 Task: Create a due date automation trigger when advanced on, on the wednesday after a card is due add dates starting in in more than 1 days at 11:00 AM.
Action: Mouse moved to (1351, 132)
Screenshot: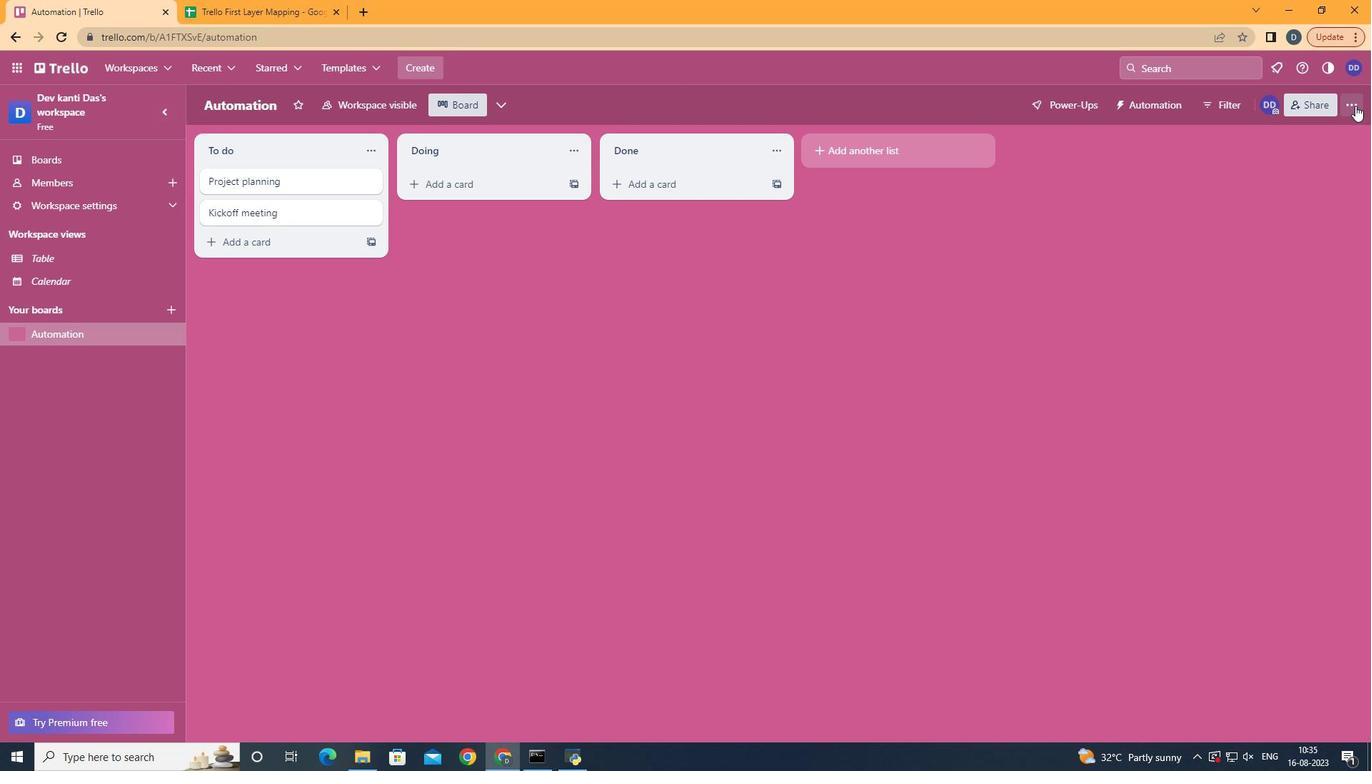 
Action: Mouse pressed left at (1351, 132)
Screenshot: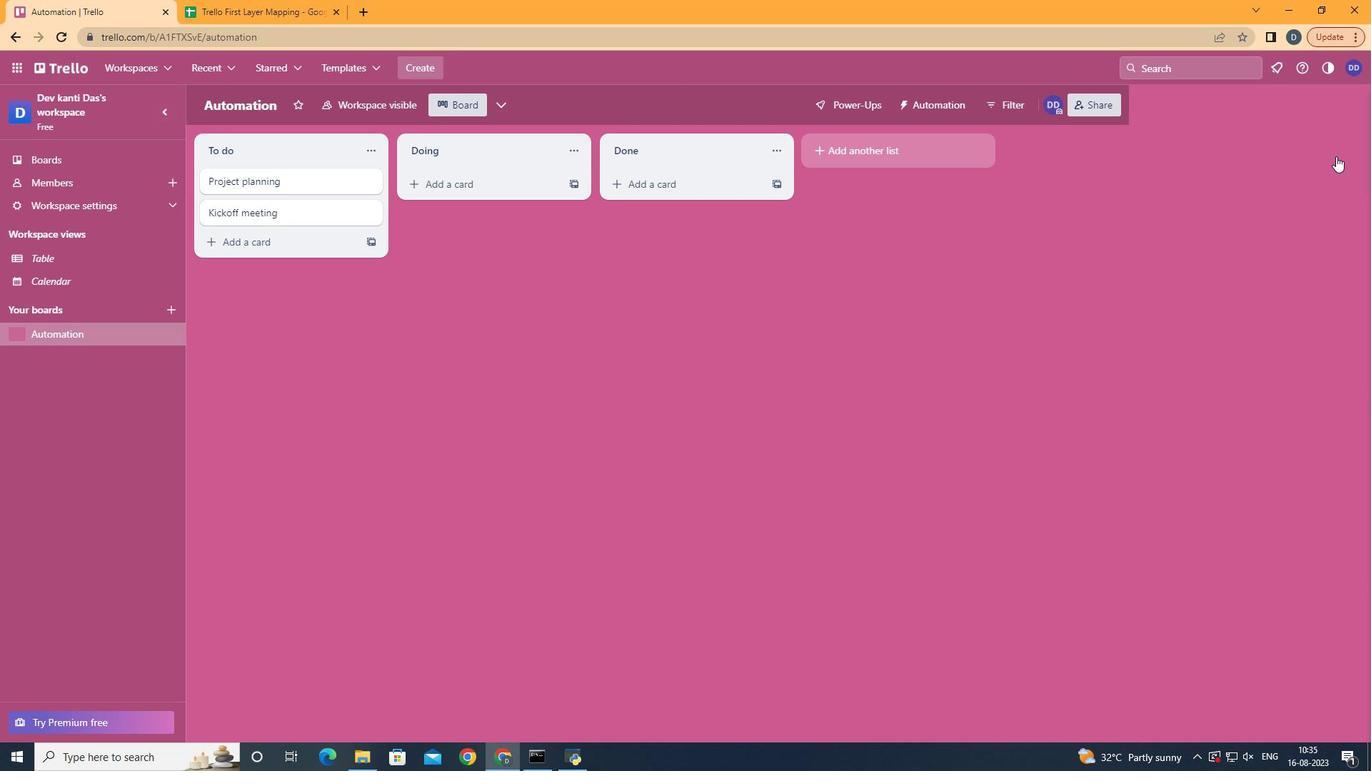 
Action: Mouse moved to (1257, 316)
Screenshot: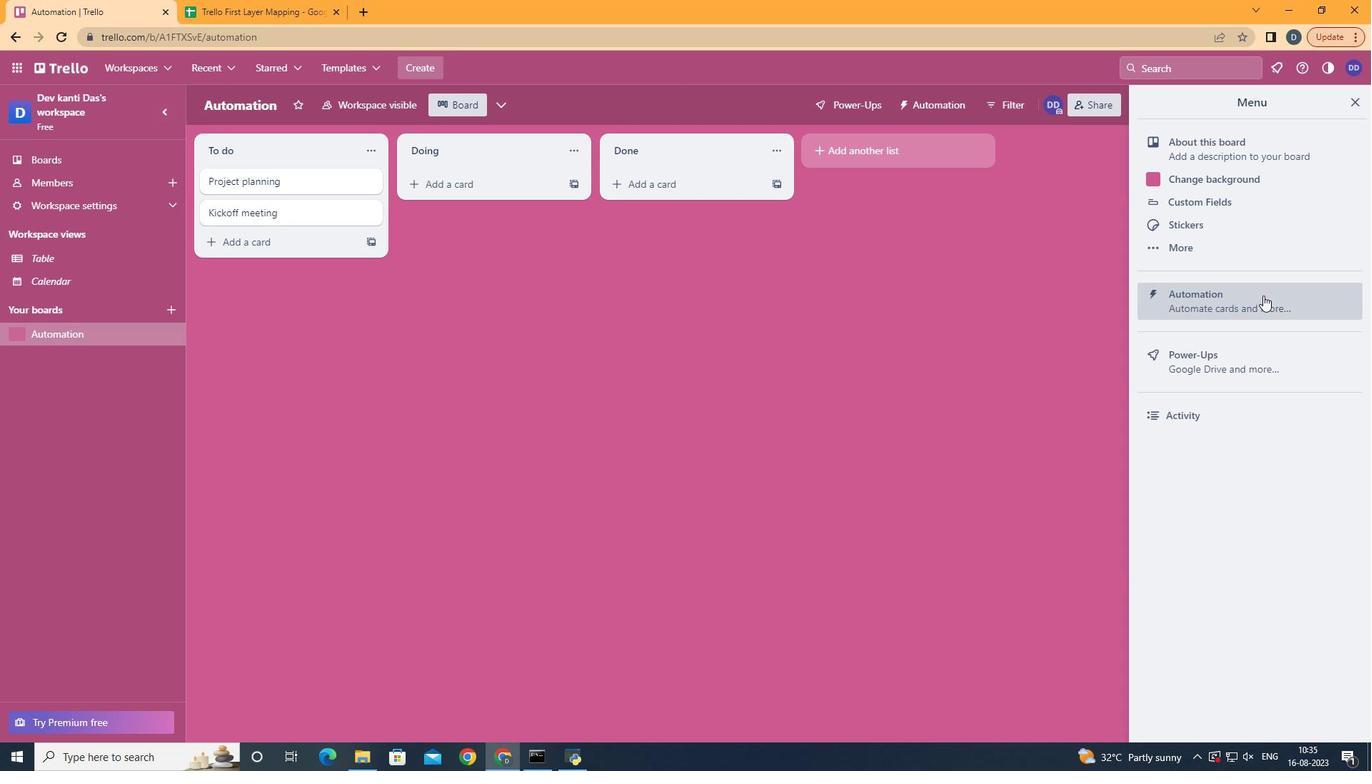 
Action: Mouse pressed left at (1257, 316)
Screenshot: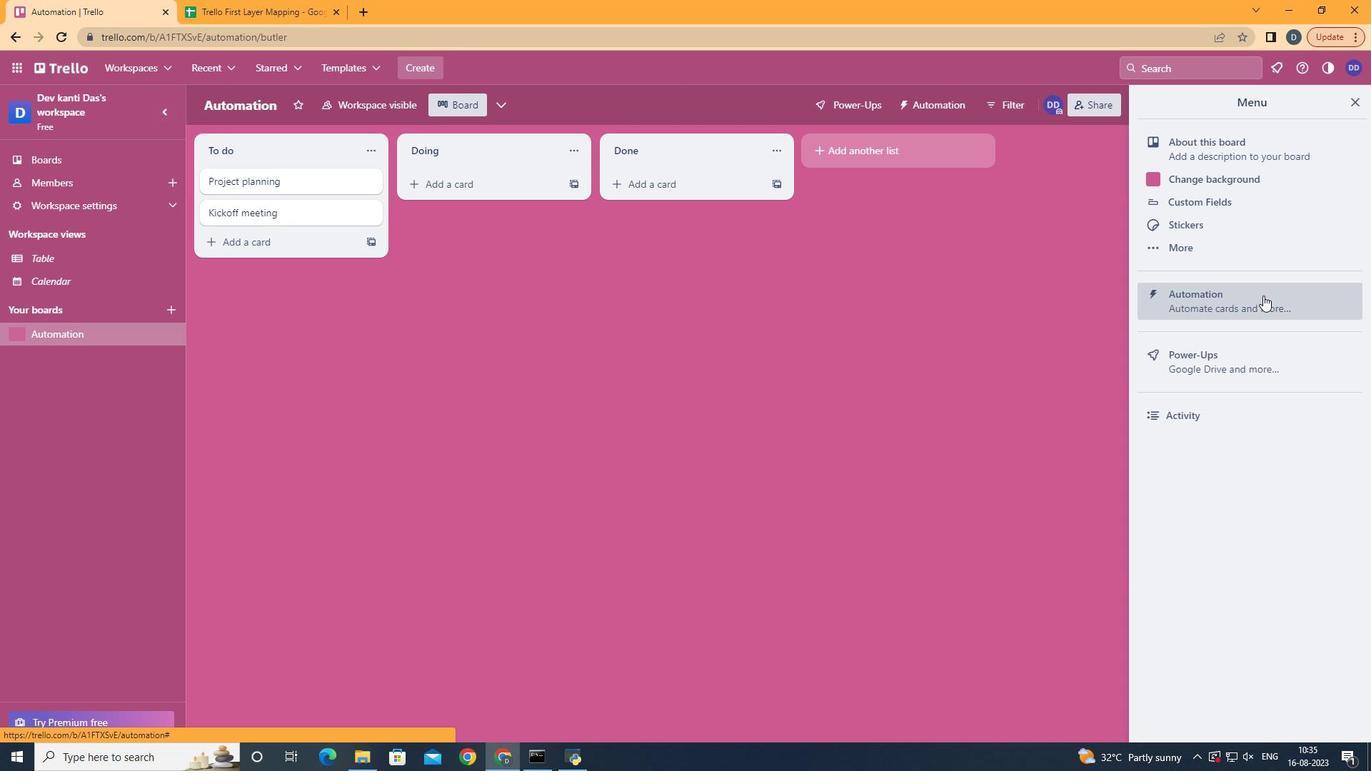 
Action: Mouse moved to (282, 305)
Screenshot: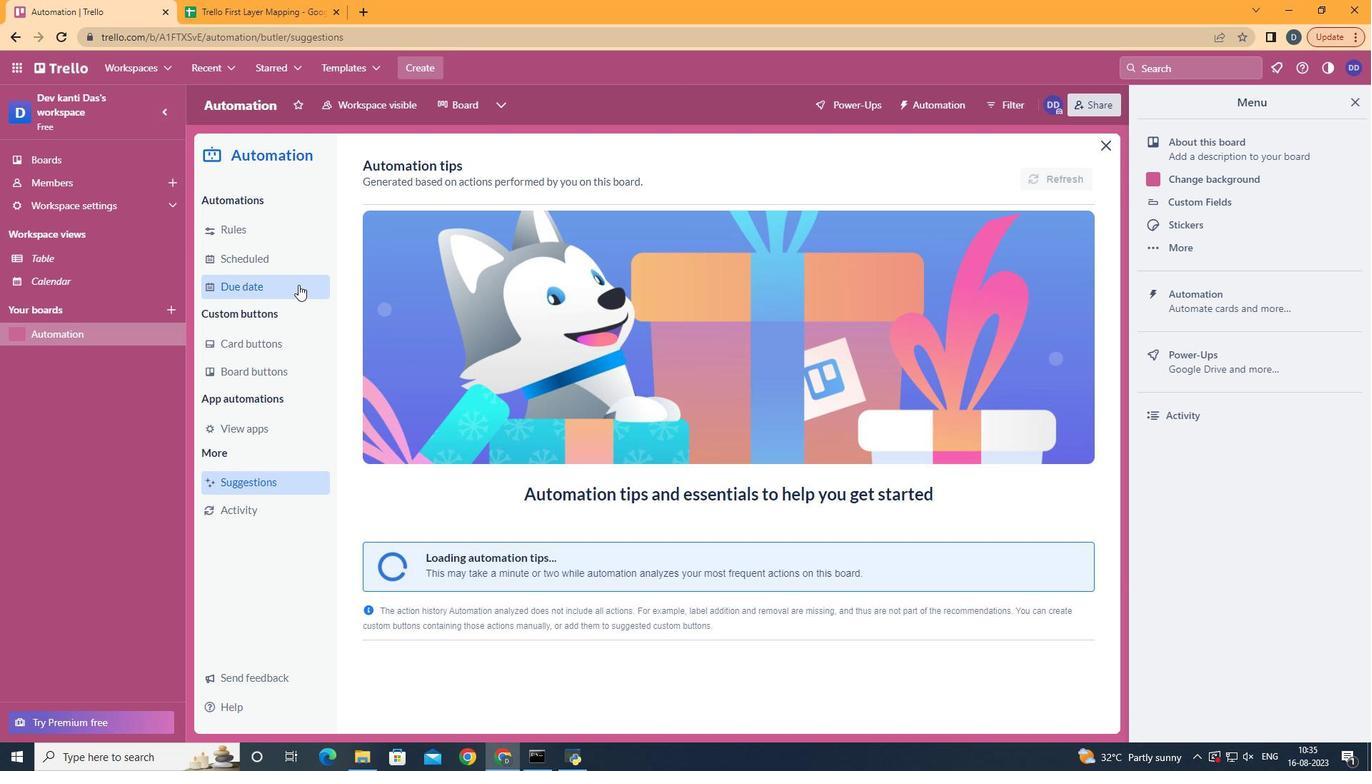 
Action: Mouse pressed left at (282, 305)
Screenshot: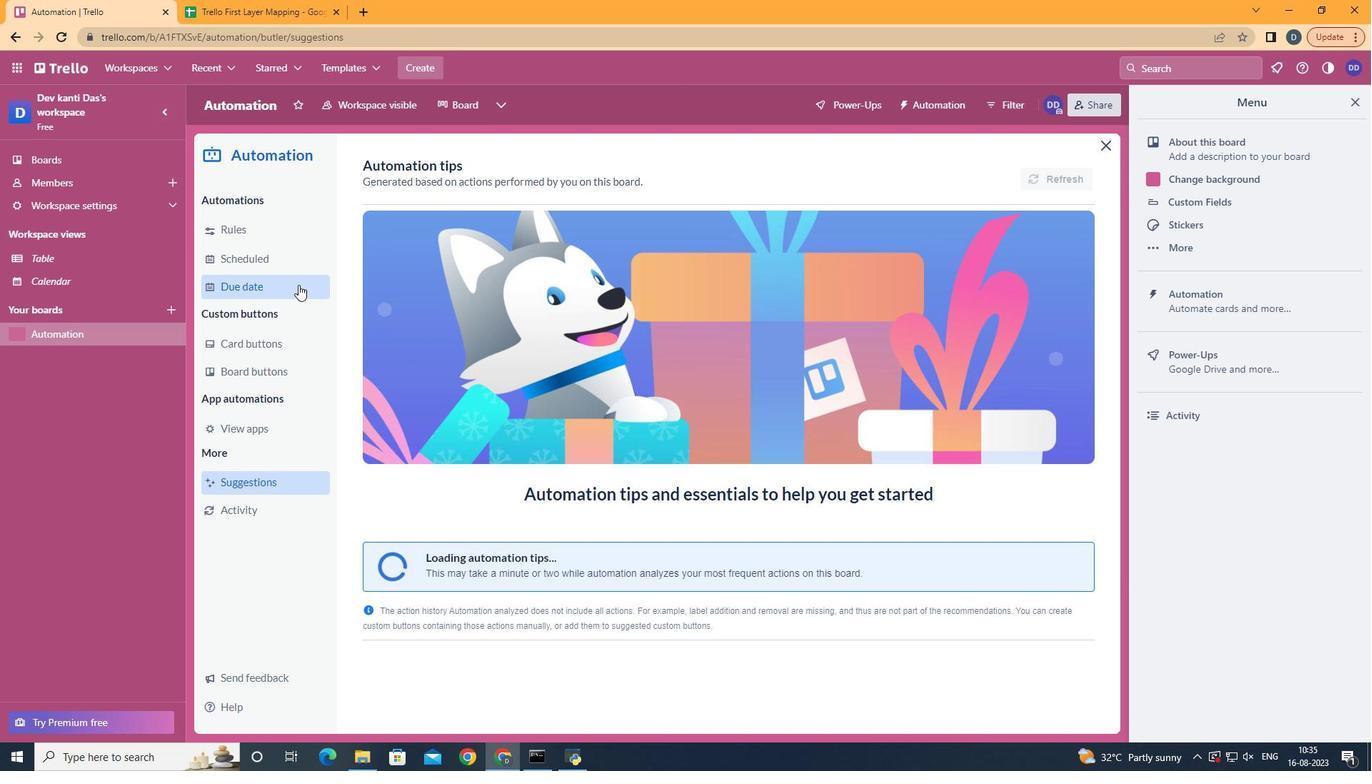 
Action: Mouse moved to (991, 197)
Screenshot: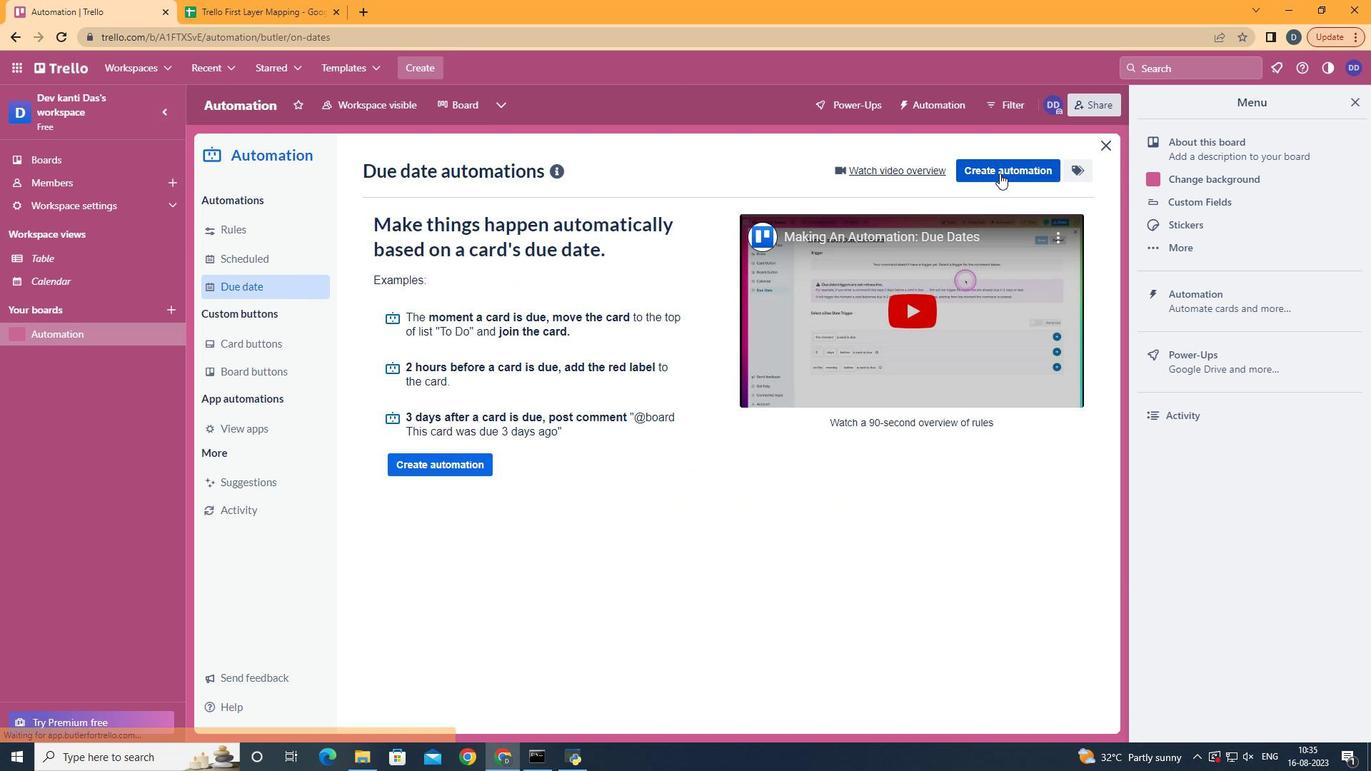 
Action: Mouse pressed left at (991, 197)
Screenshot: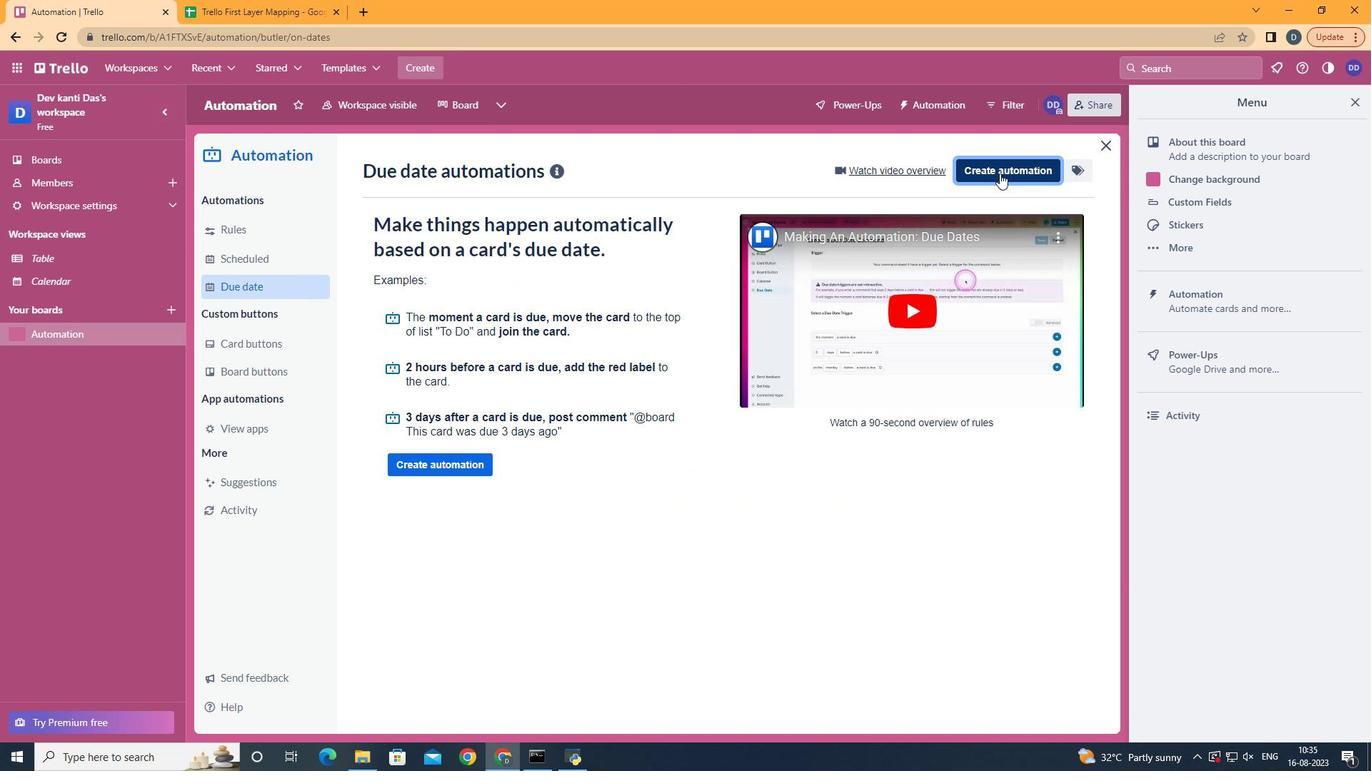 
Action: Mouse moved to (772, 313)
Screenshot: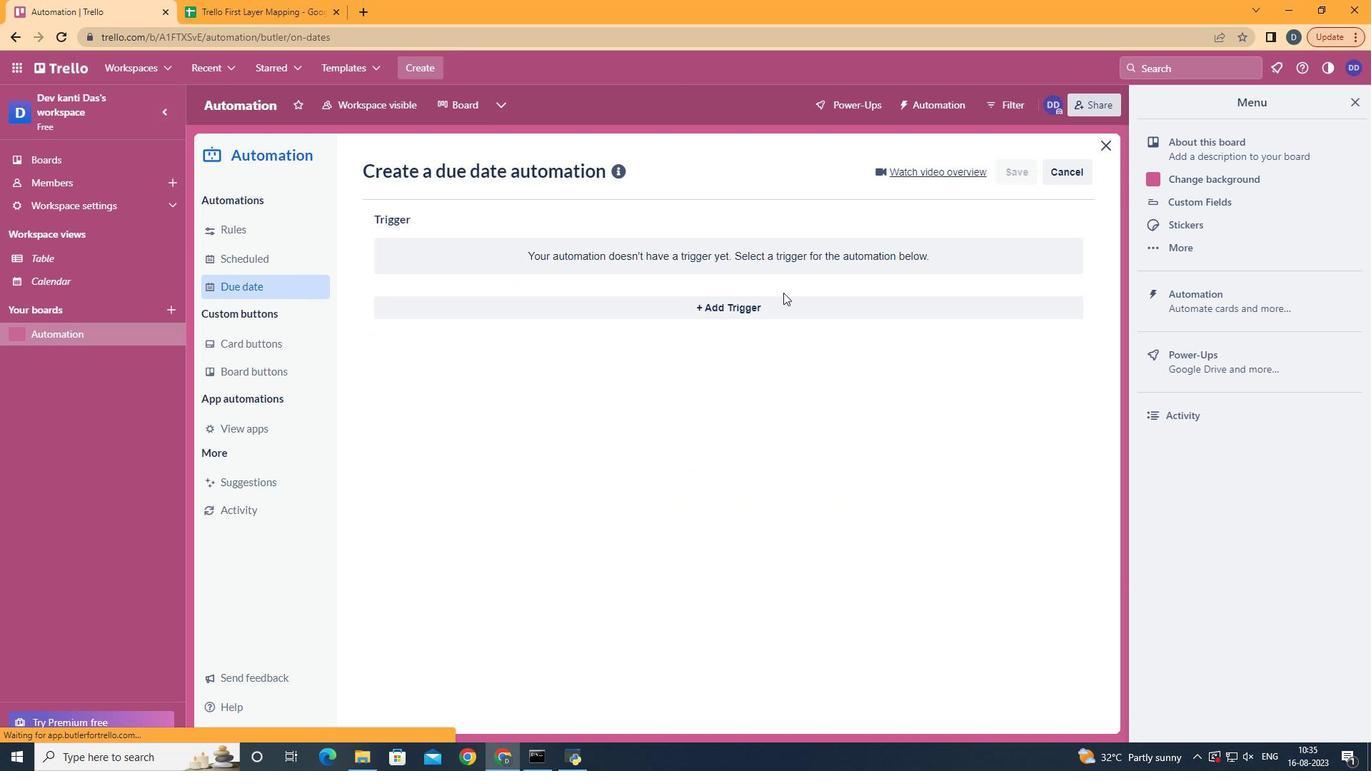 
Action: Mouse pressed left at (772, 313)
Screenshot: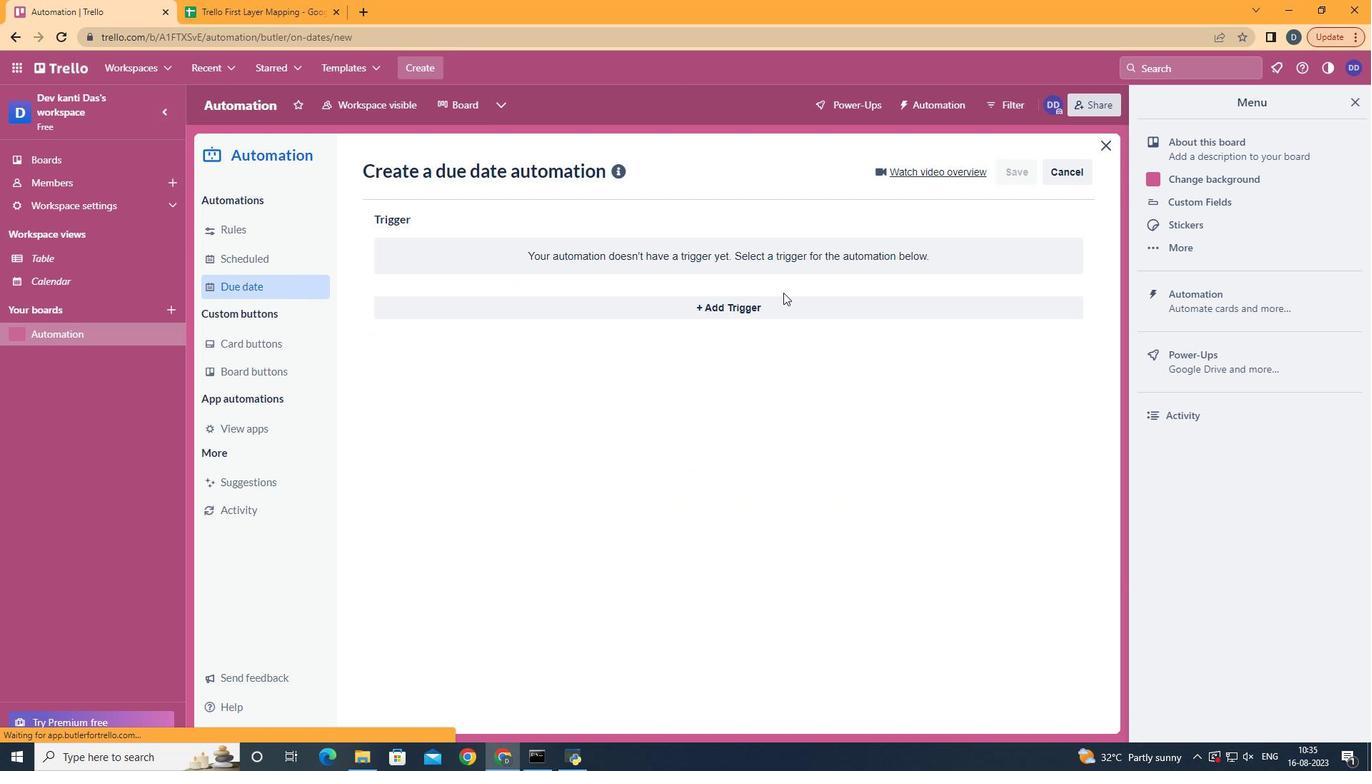 
Action: Mouse moved to (766, 324)
Screenshot: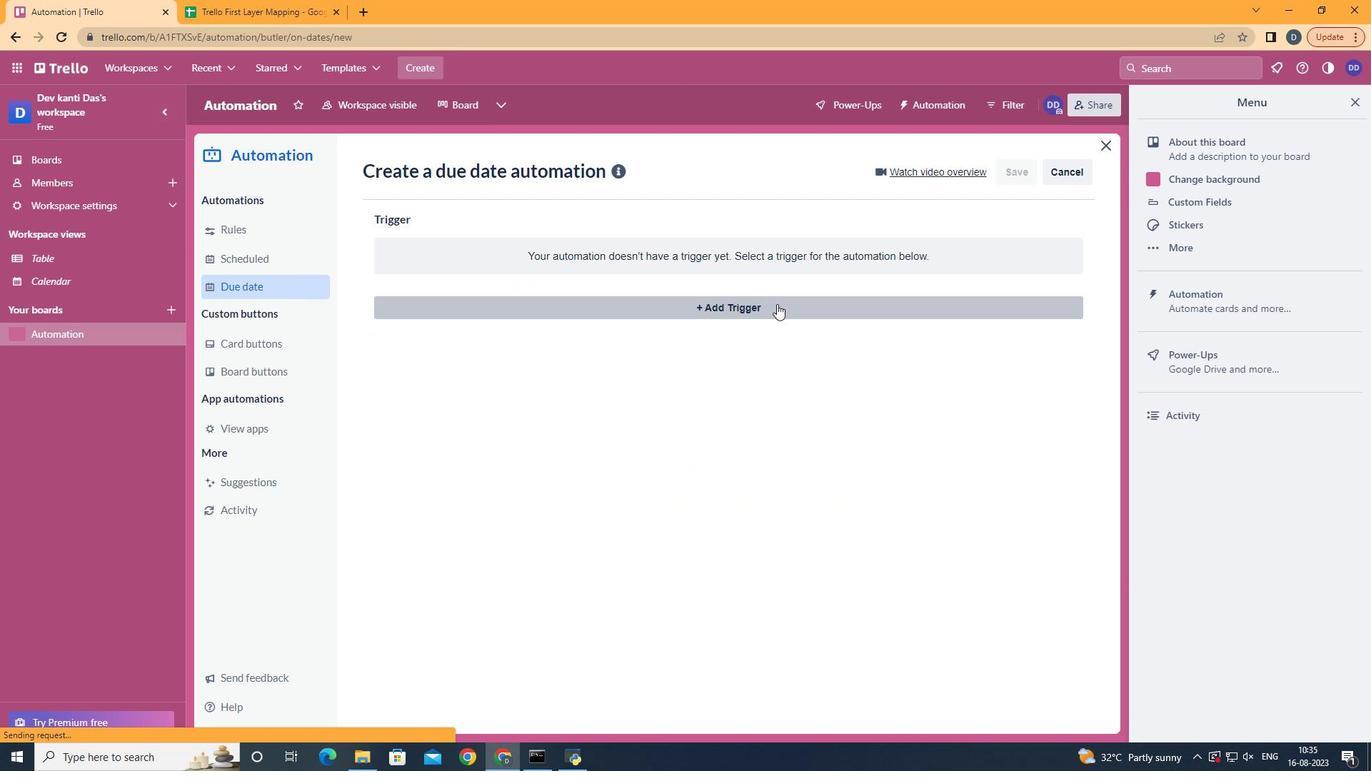 
Action: Mouse pressed left at (766, 324)
Screenshot: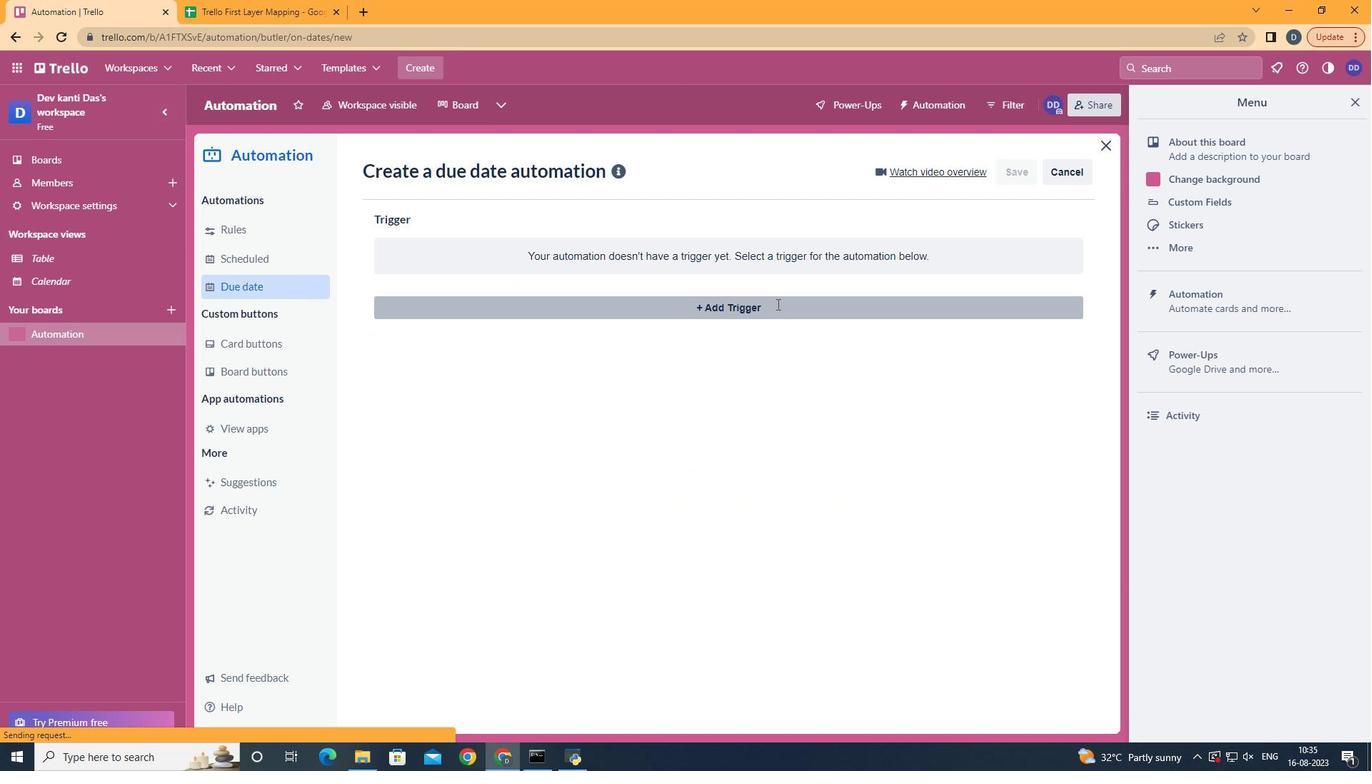 
Action: Mouse moved to (458, 446)
Screenshot: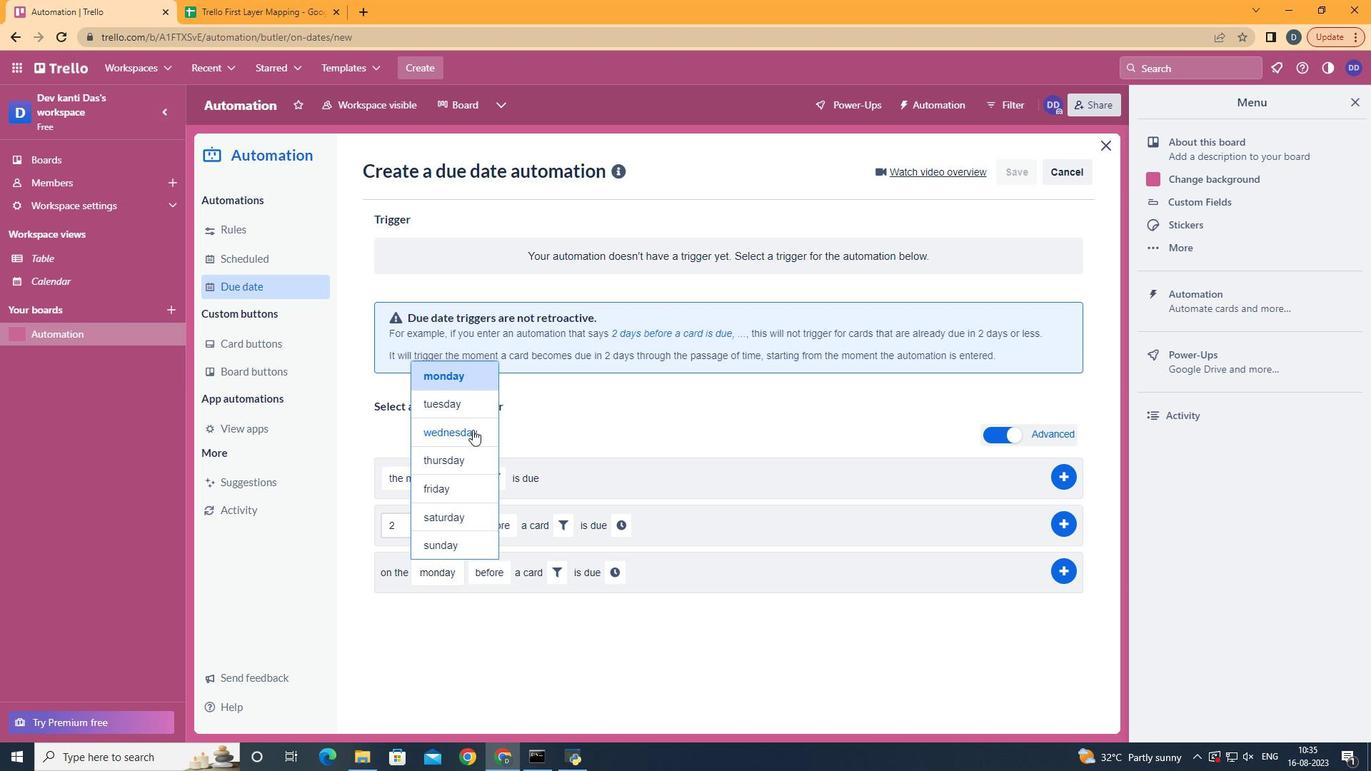 
Action: Mouse pressed left at (458, 446)
Screenshot: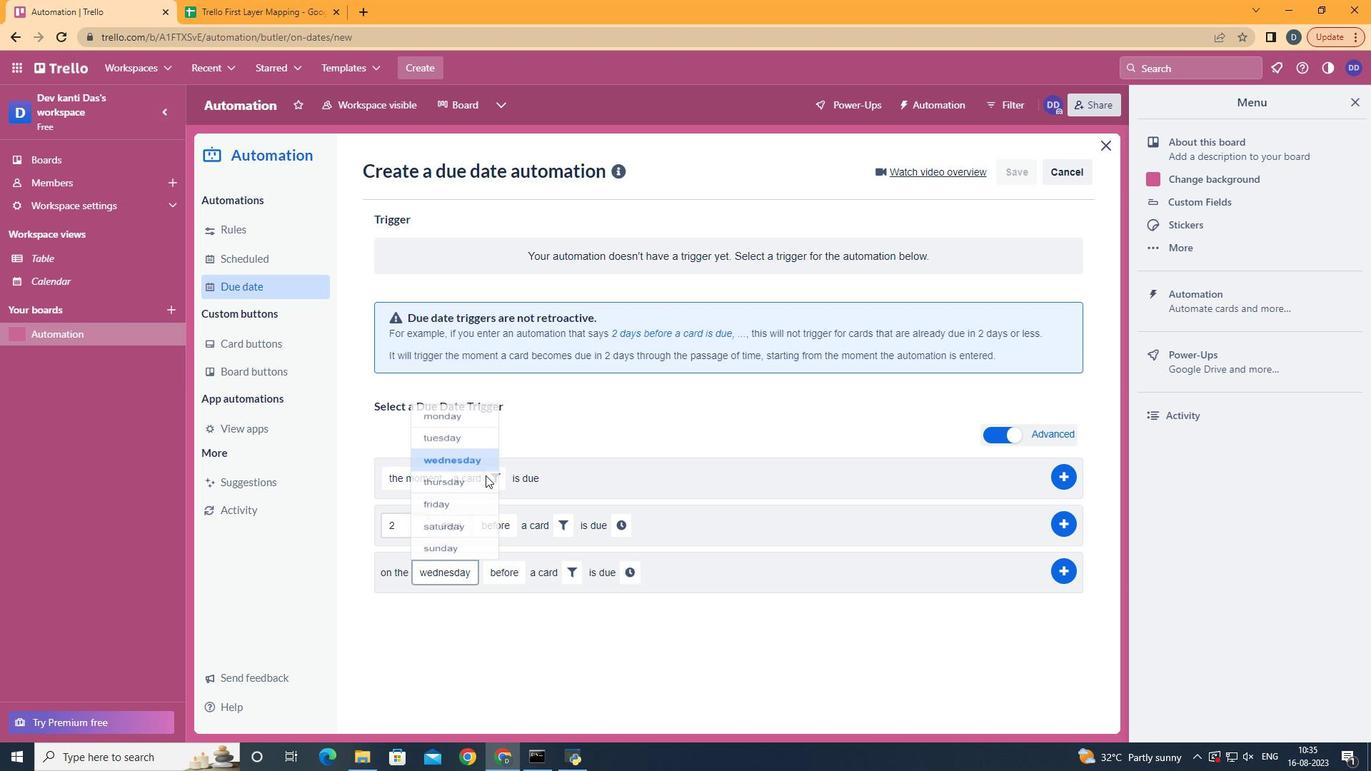 
Action: Mouse moved to (506, 633)
Screenshot: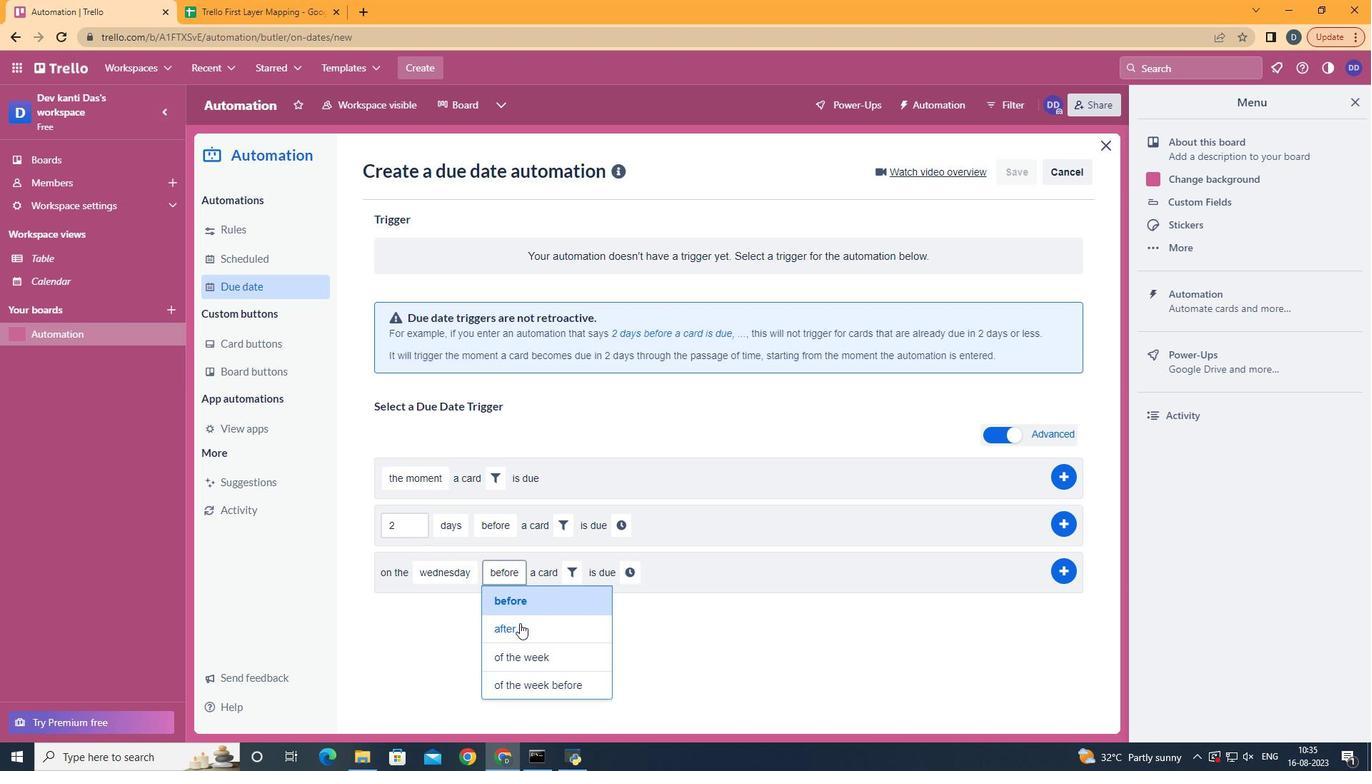 
Action: Mouse pressed left at (506, 633)
Screenshot: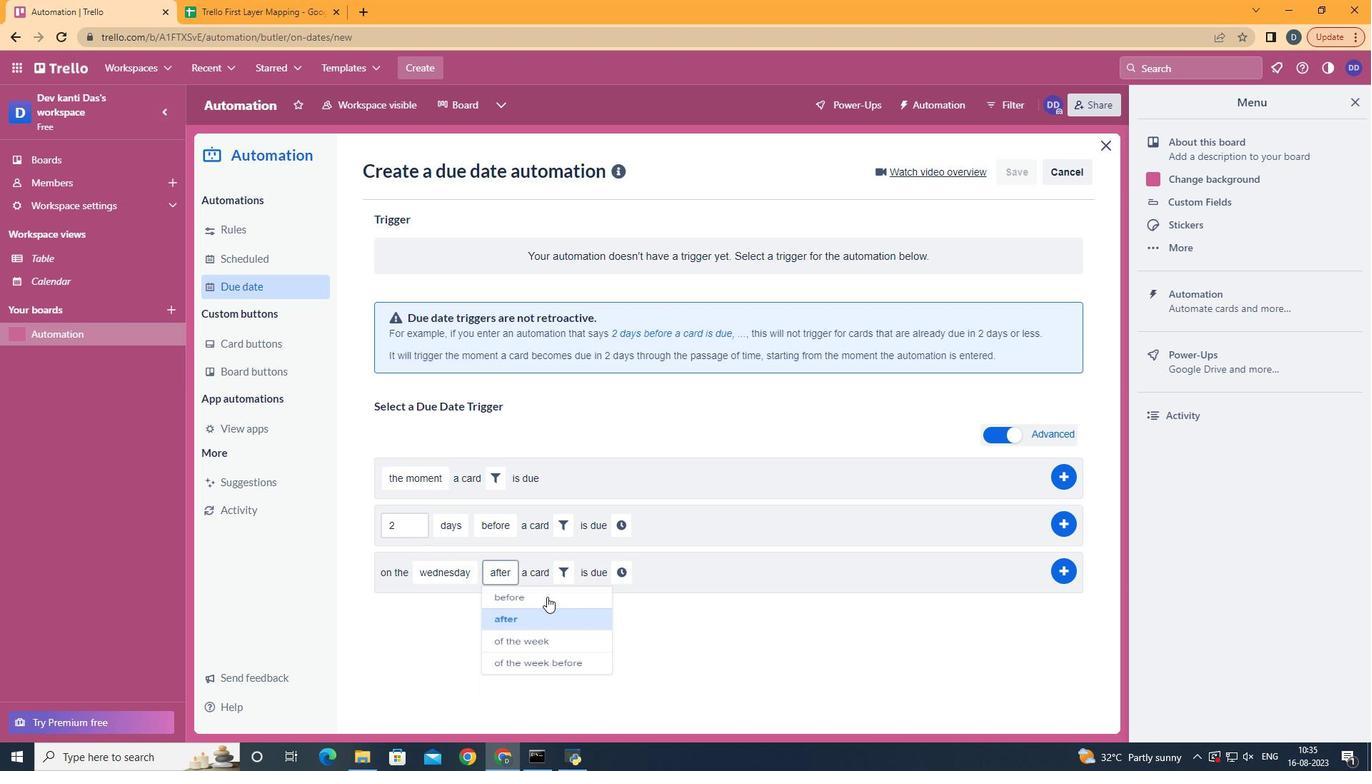 
Action: Mouse moved to (559, 578)
Screenshot: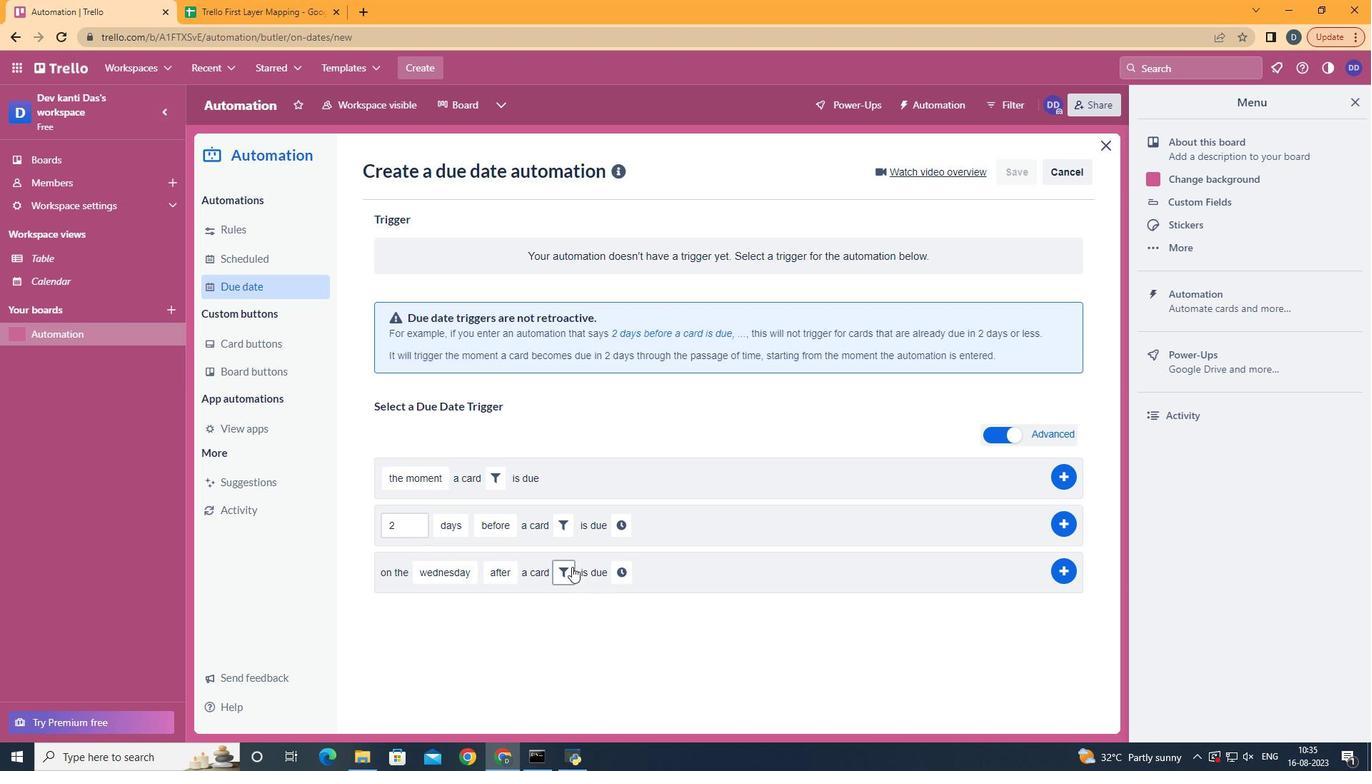 
Action: Mouse pressed left at (559, 578)
Screenshot: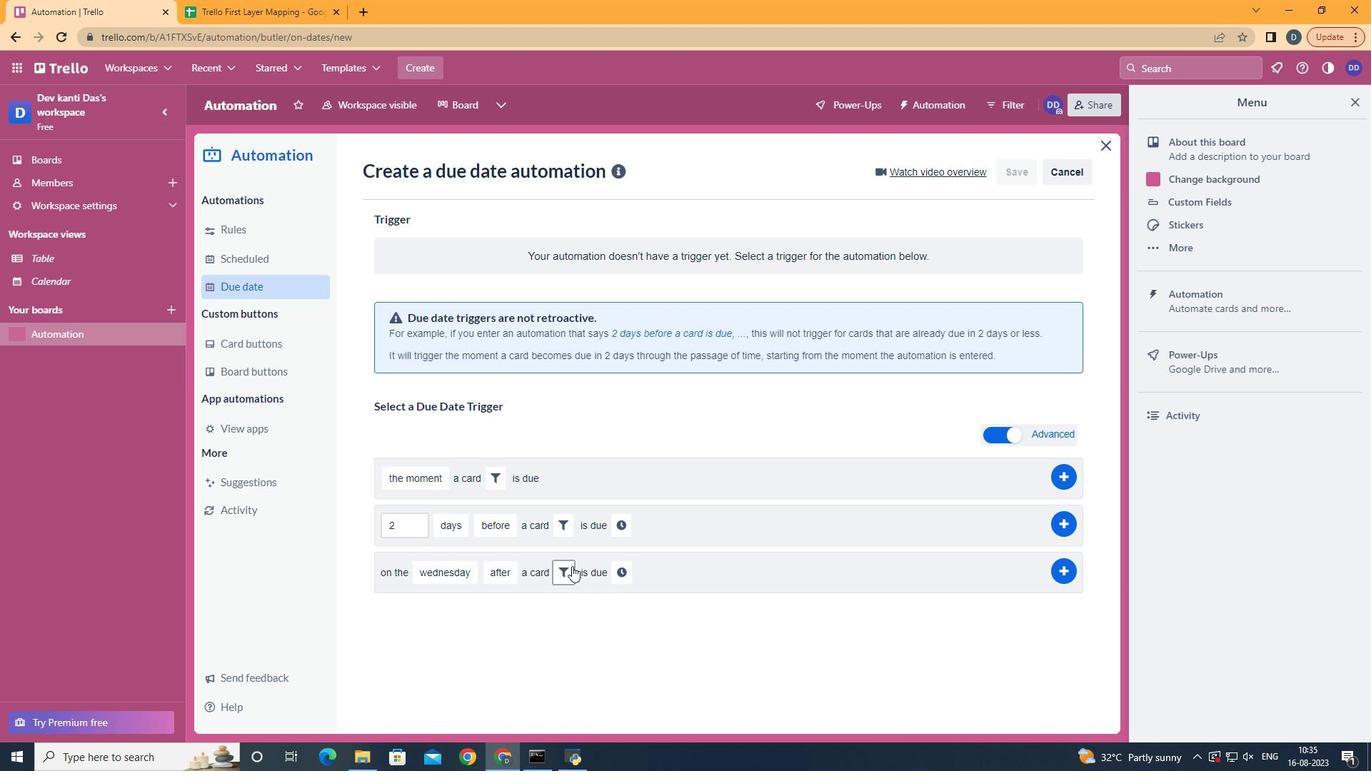 
Action: Mouse moved to (631, 625)
Screenshot: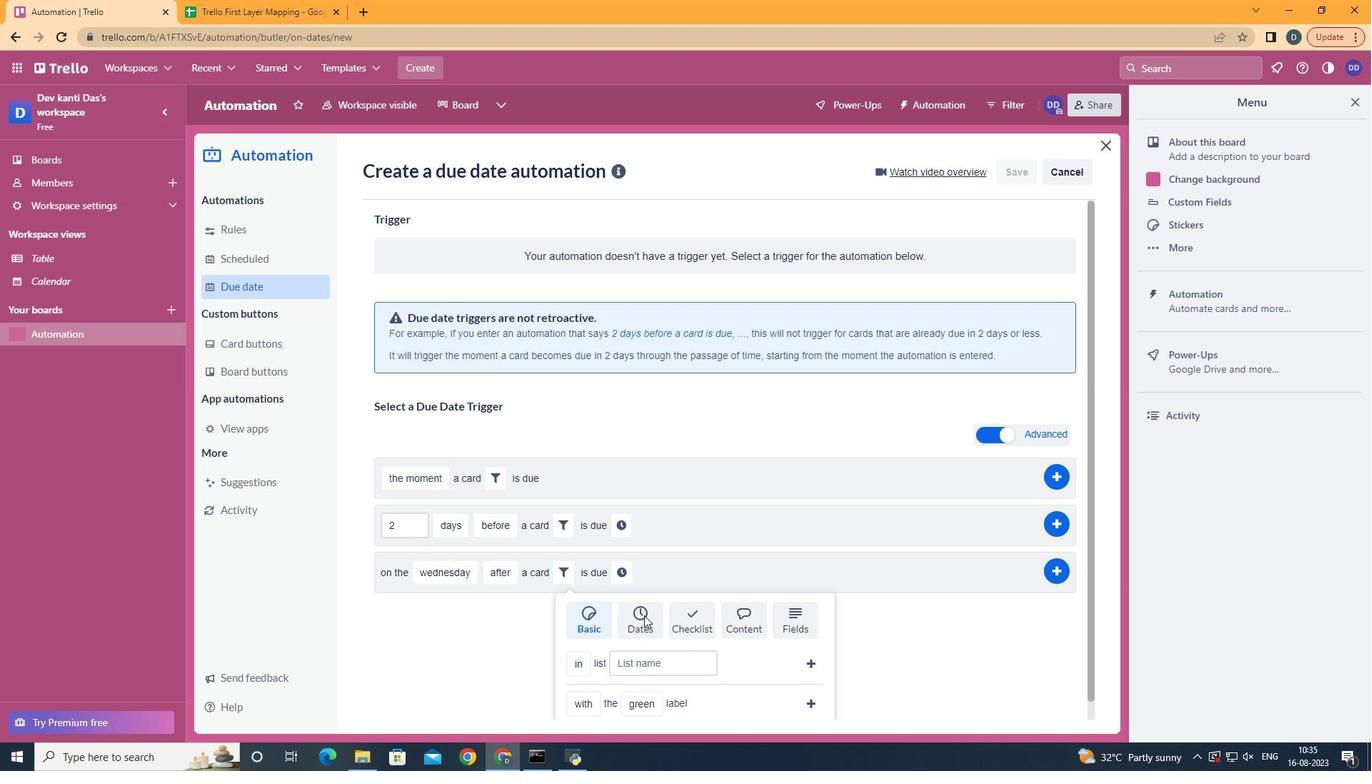 
Action: Mouse pressed left at (631, 625)
Screenshot: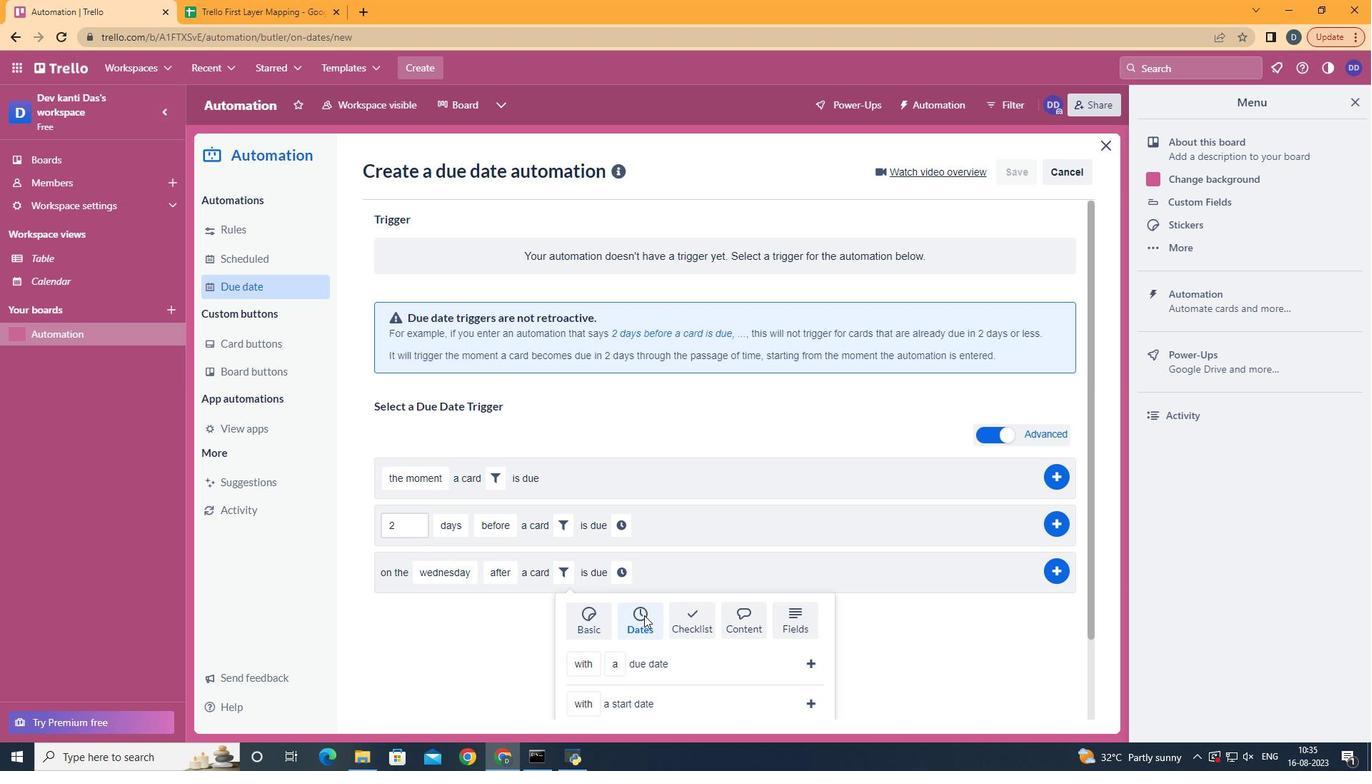 
Action: Mouse scrolled (631, 624) with delta (0, 0)
Screenshot: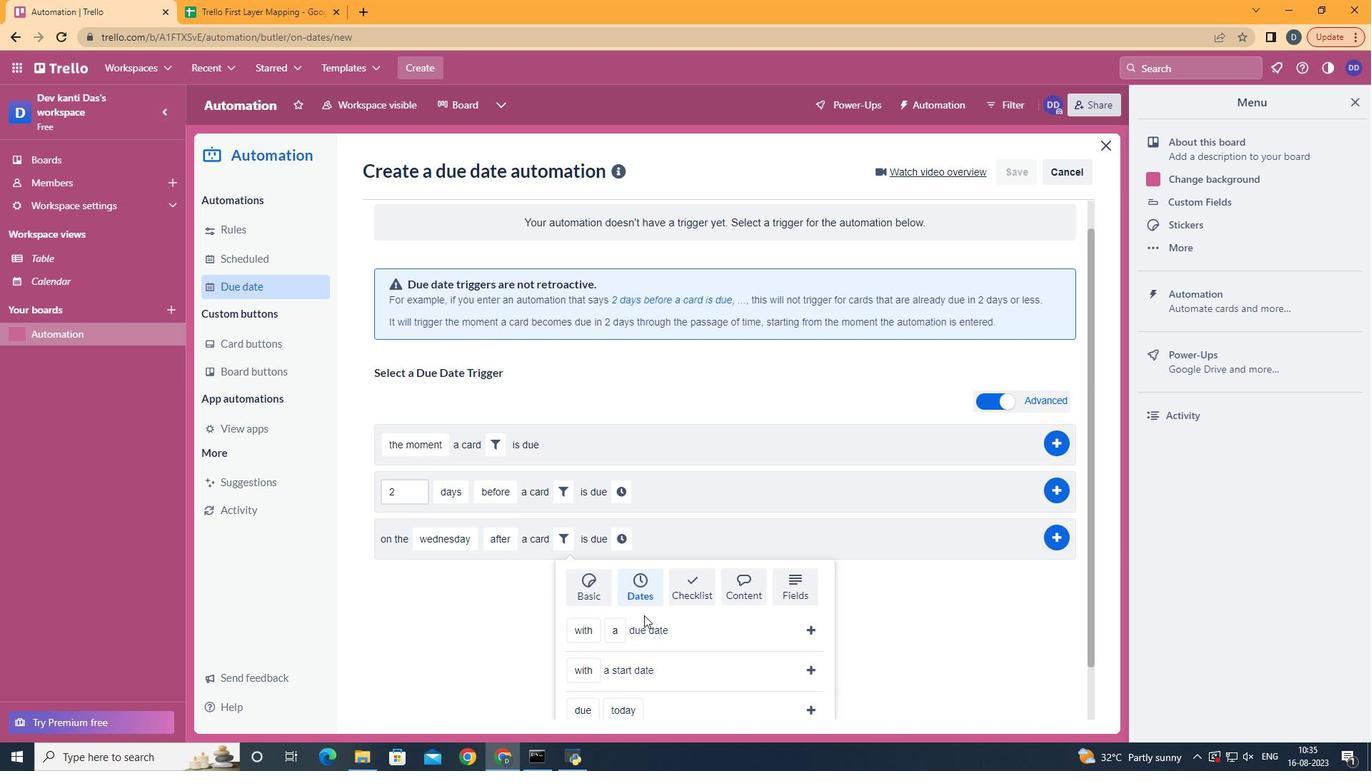 
Action: Mouse scrolled (631, 624) with delta (0, 0)
Screenshot: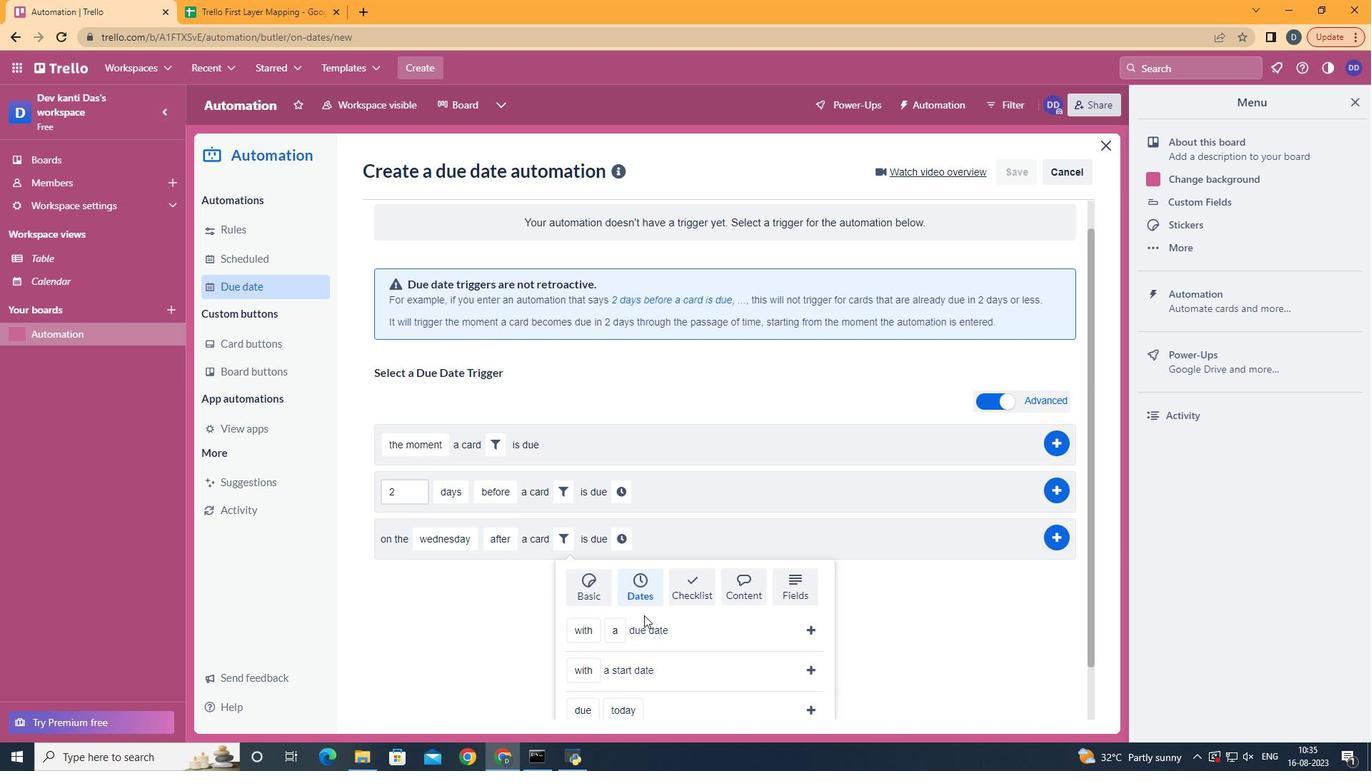 
Action: Mouse scrolled (631, 624) with delta (0, 0)
Screenshot: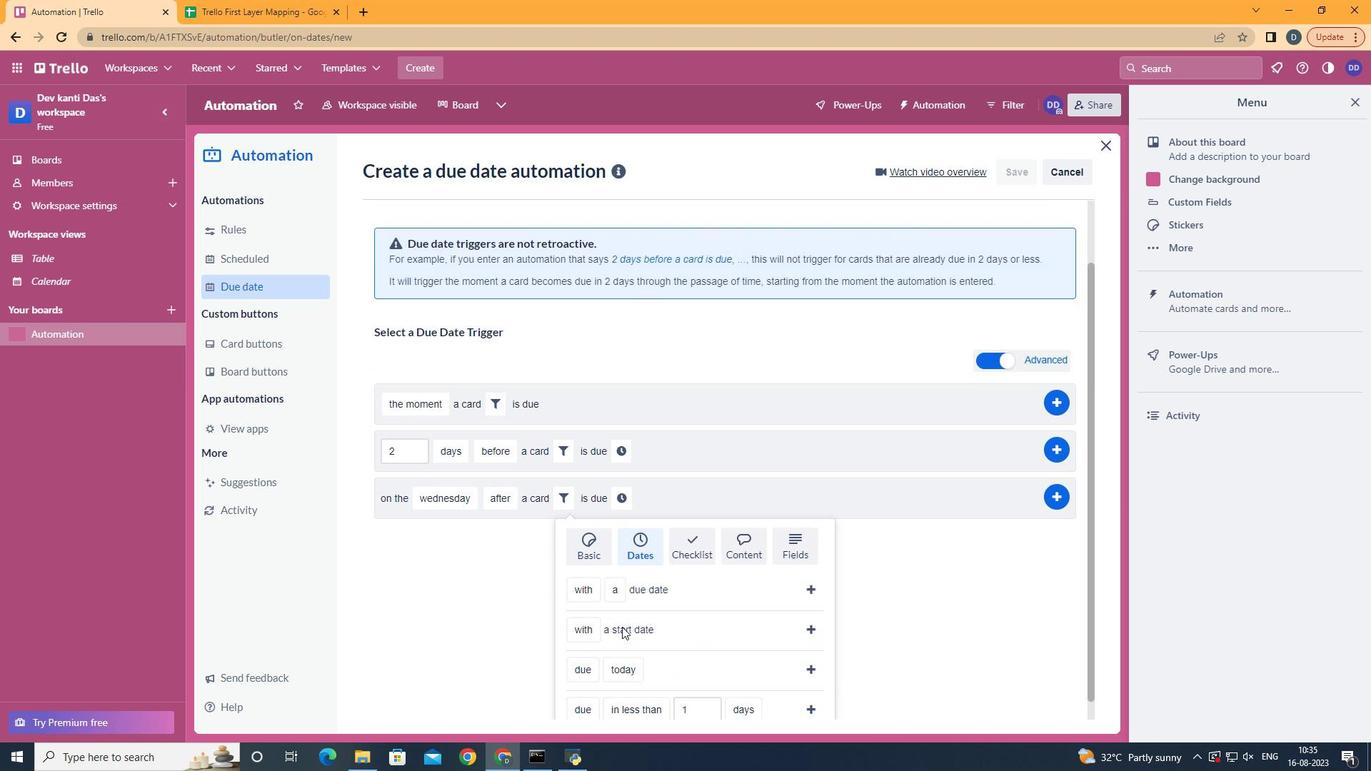 
Action: Mouse scrolled (631, 624) with delta (0, 0)
Screenshot: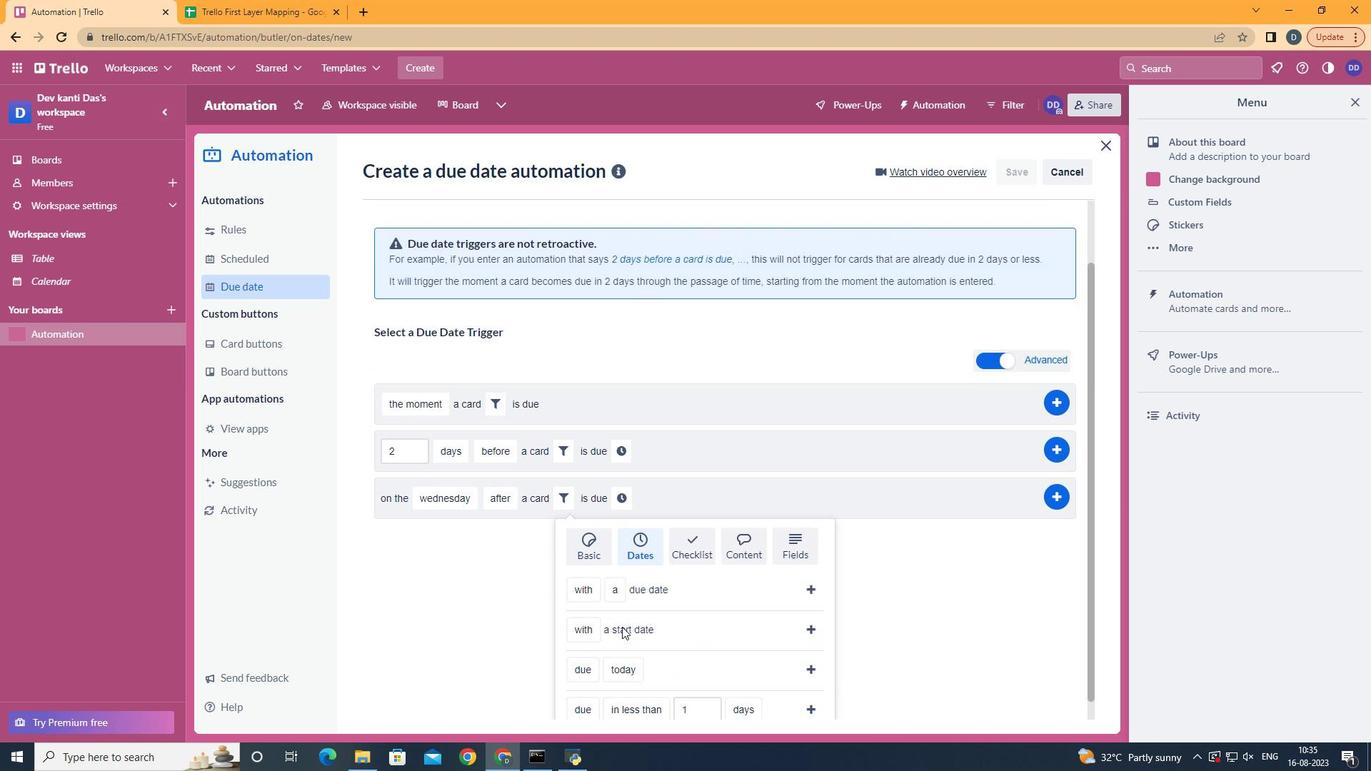 
Action: Mouse scrolled (631, 624) with delta (0, 0)
Screenshot: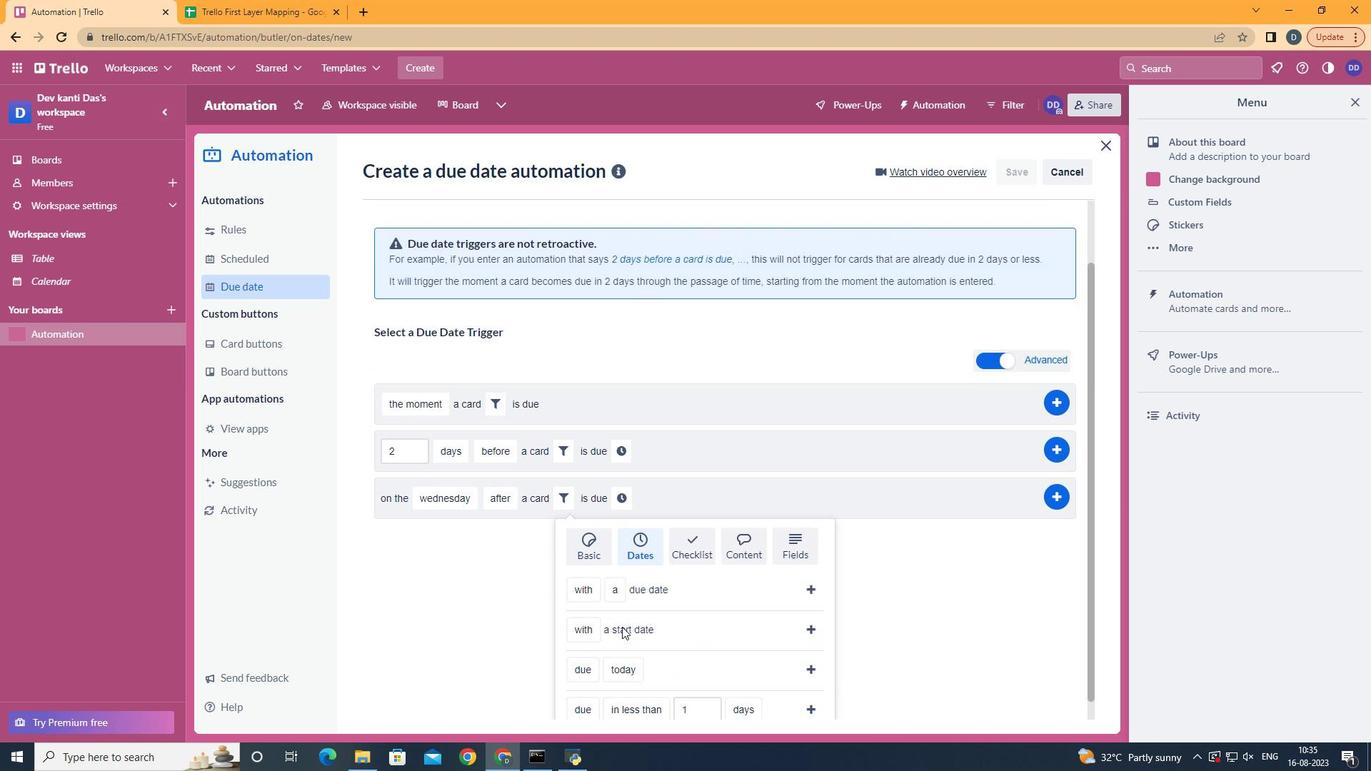 
Action: Mouse moved to (589, 663)
Screenshot: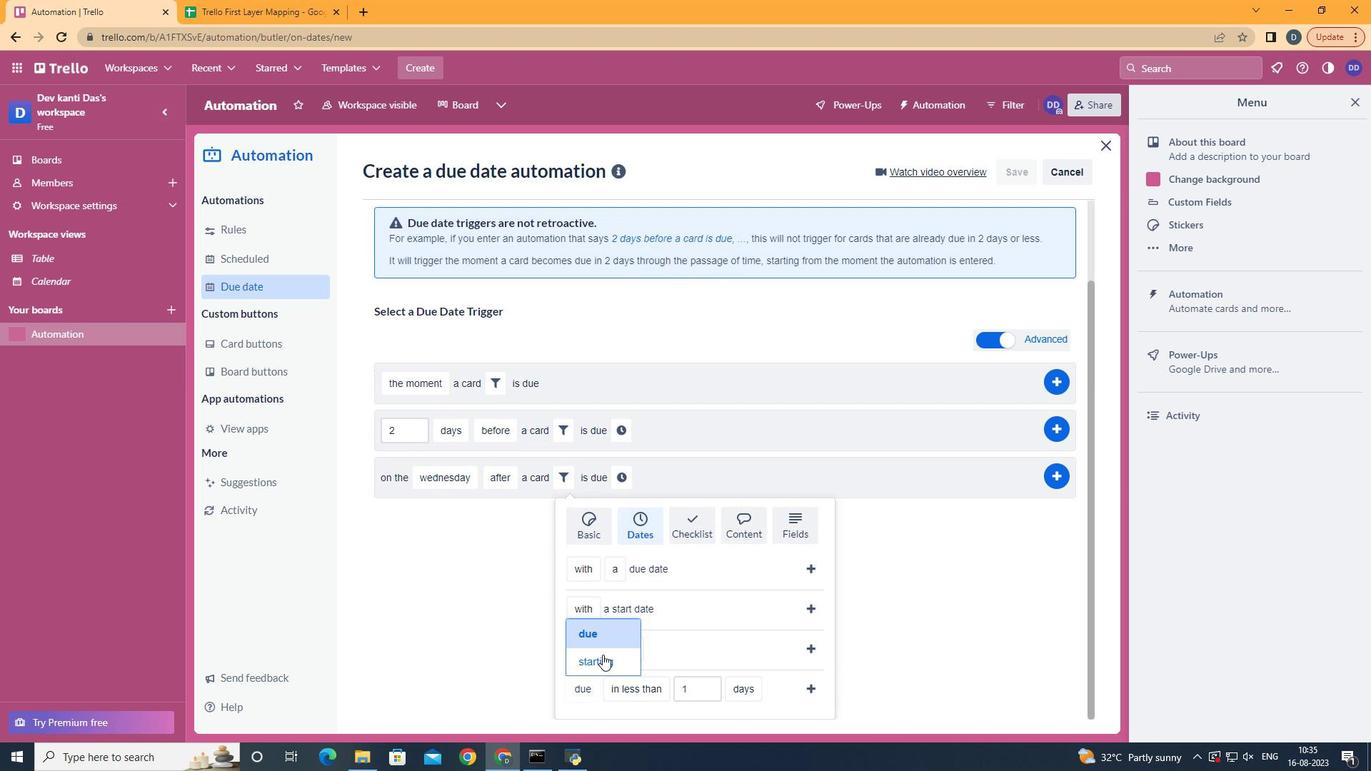 
Action: Mouse pressed left at (589, 663)
Screenshot: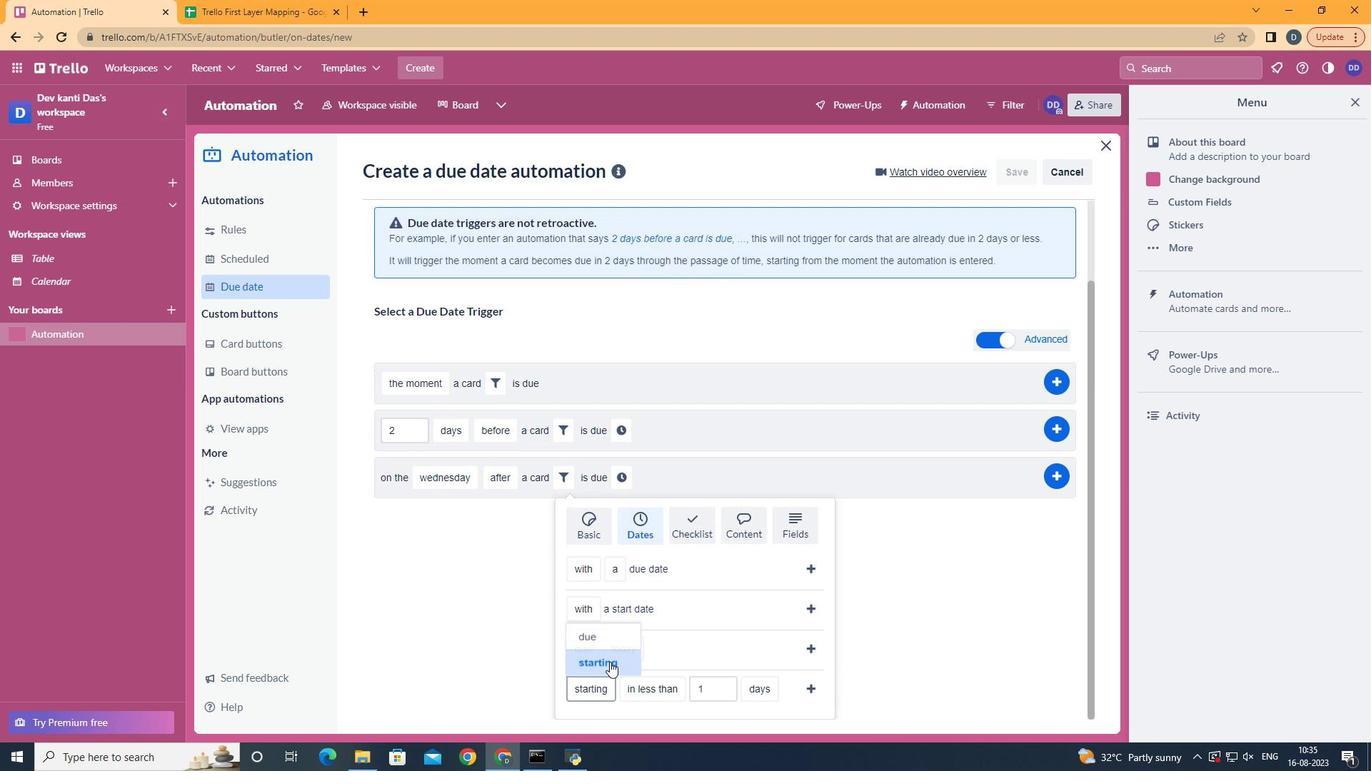 
Action: Mouse moved to (661, 598)
Screenshot: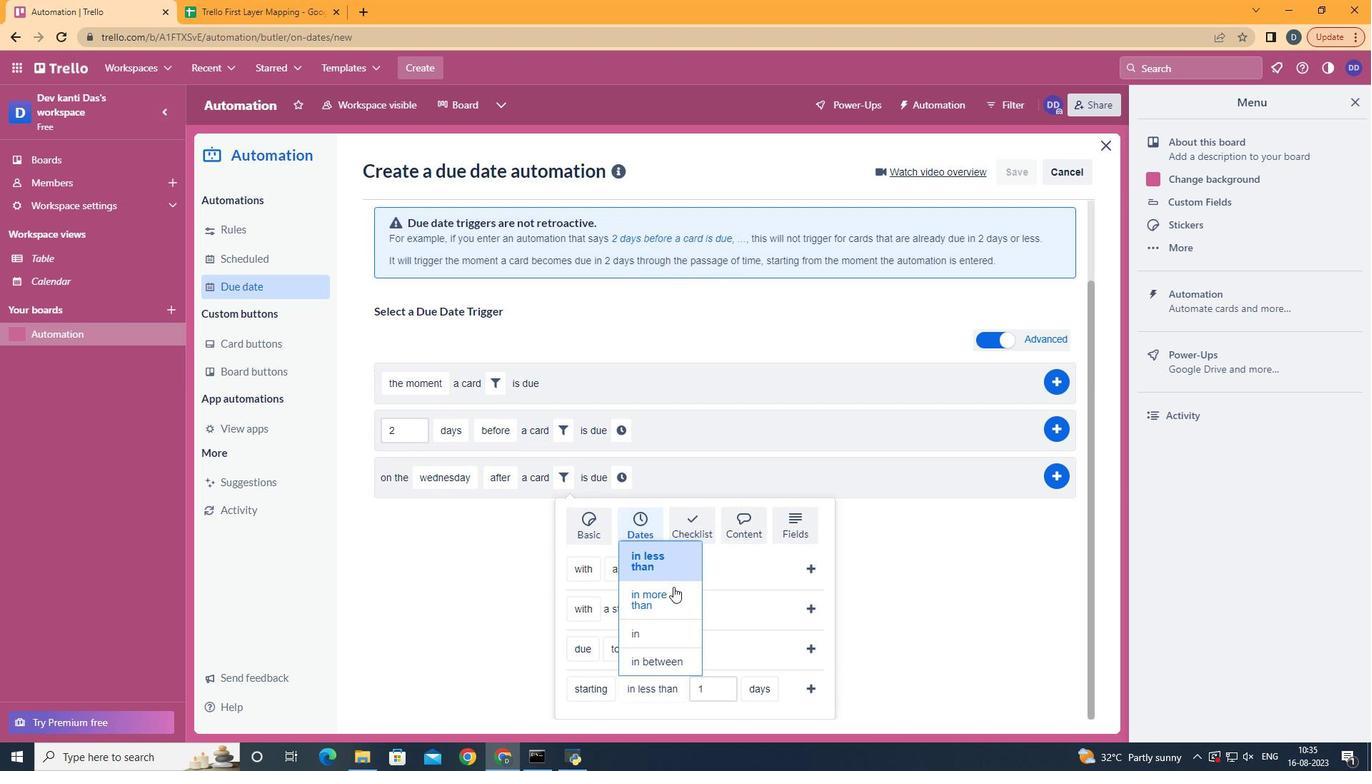 
Action: Mouse pressed left at (661, 598)
Screenshot: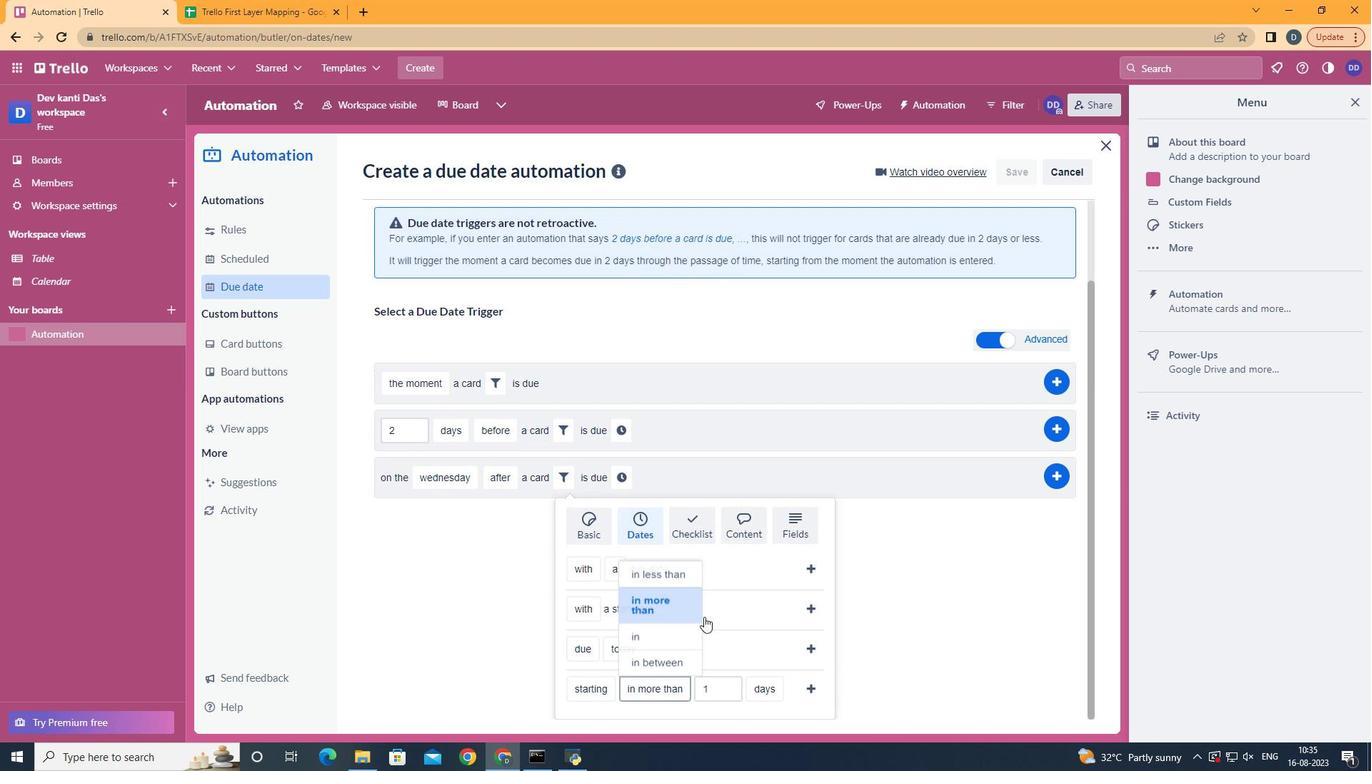 
Action: Mouse moved to (794, 696)
Screenshot: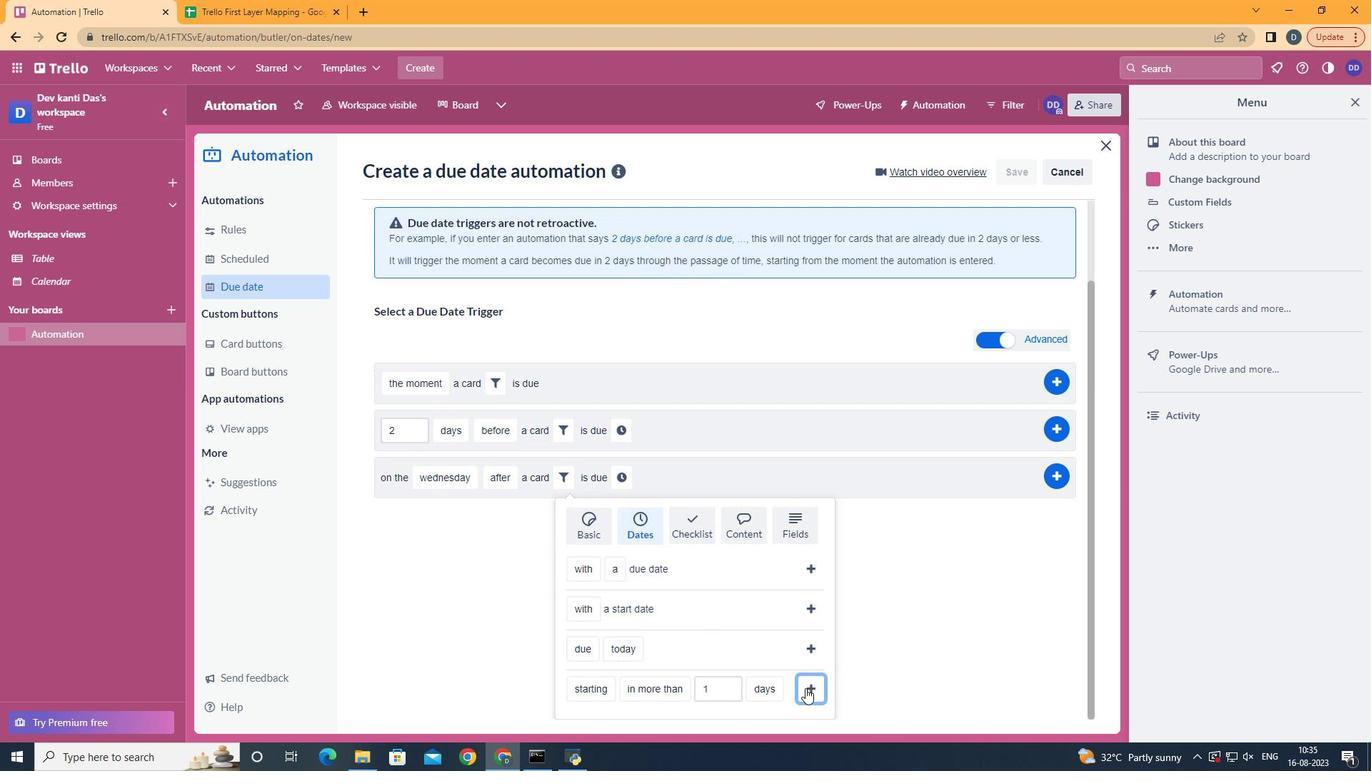 
Action: Mouse pressed left at (794, 696)
Screenshot: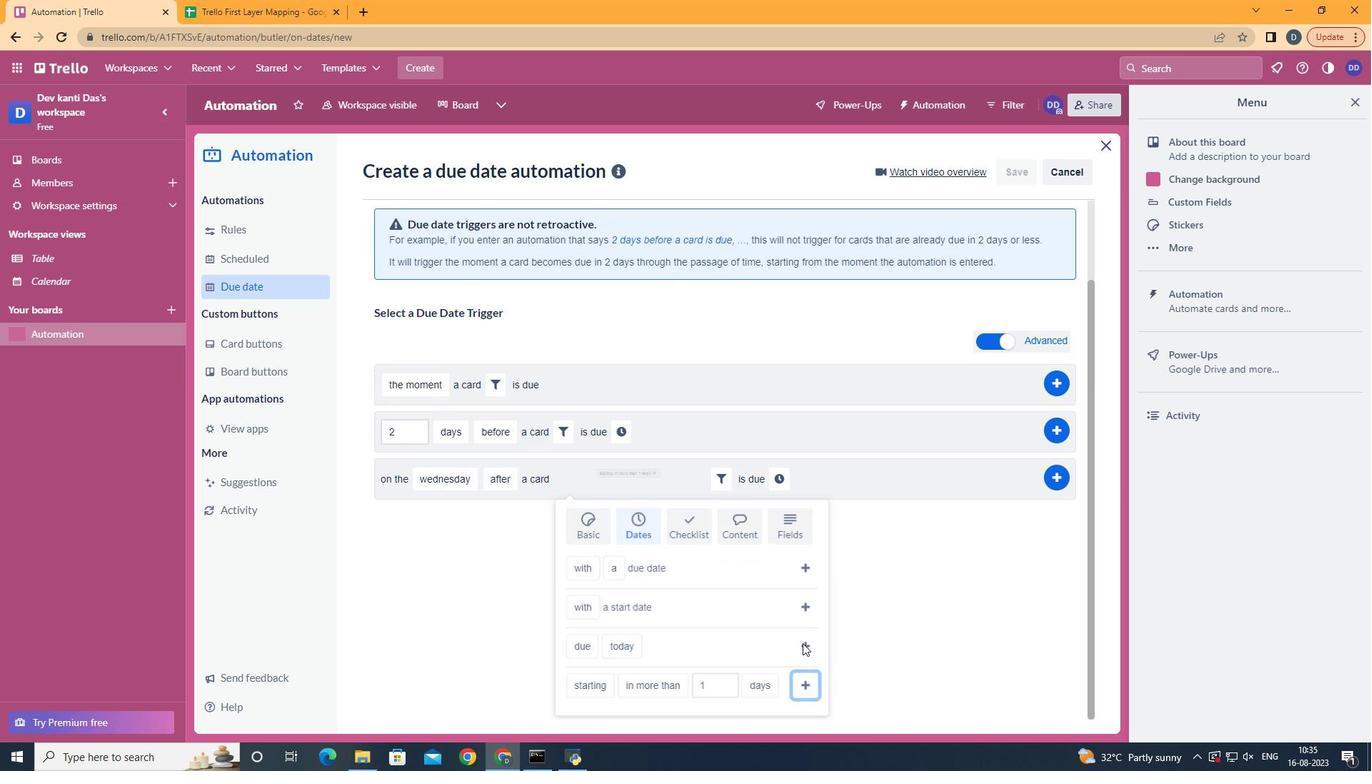 
Action: Mouse moved to (761, 574)
Screenshot: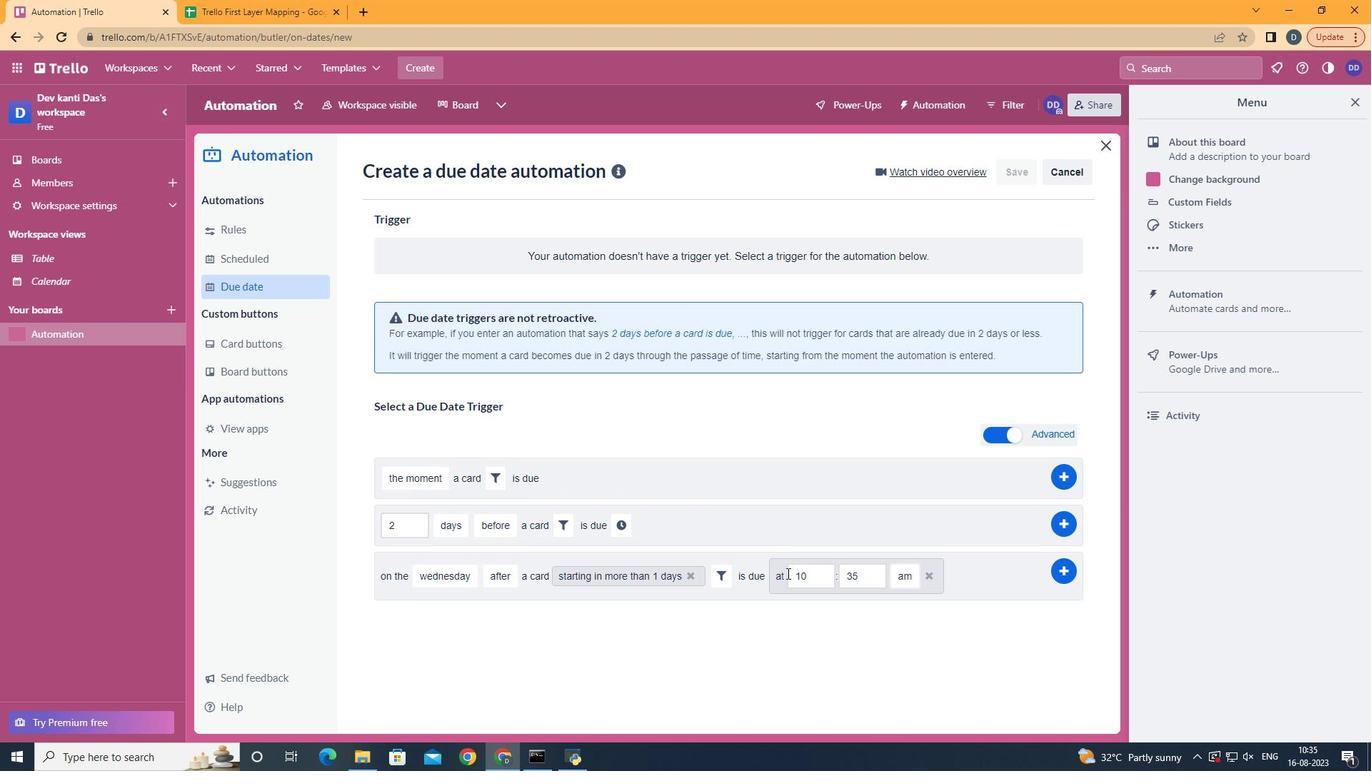 
Action: Mouse pressed left at (761, 574)
Screenshot: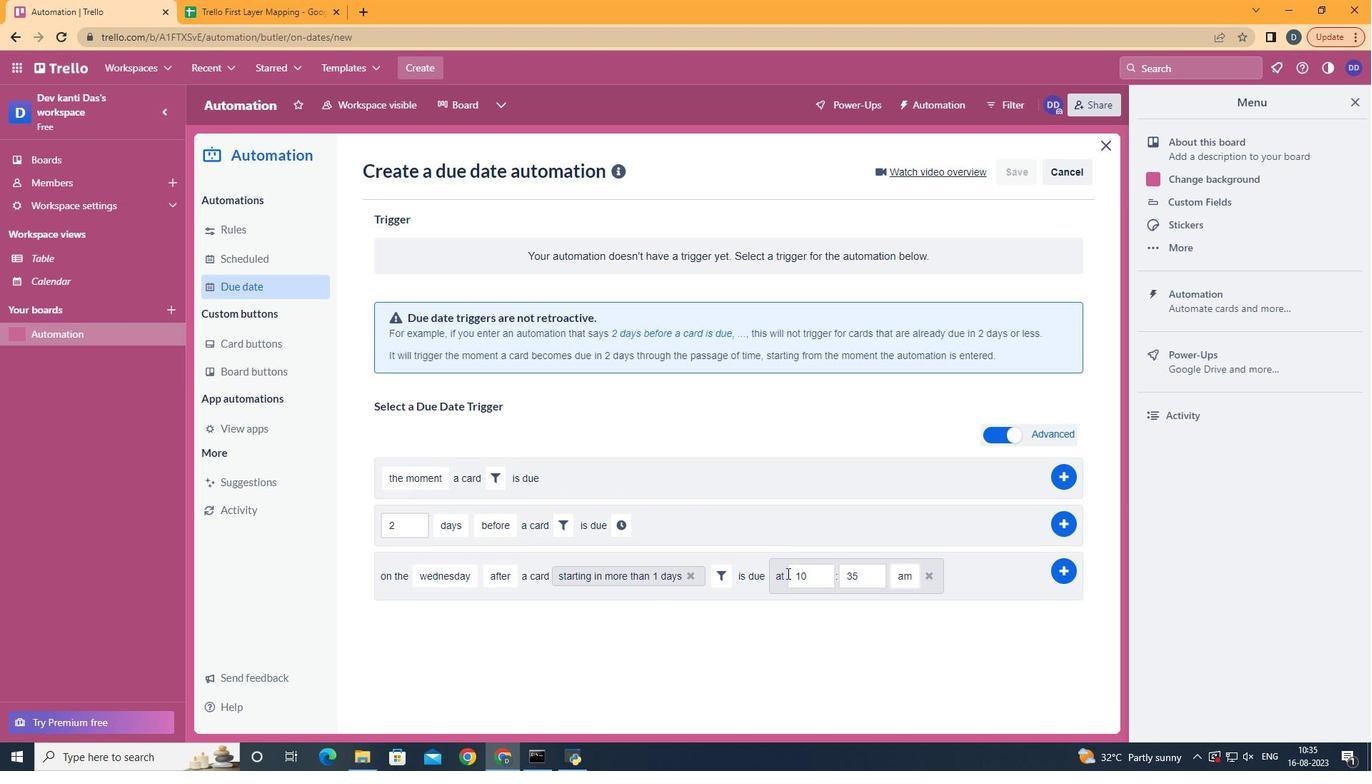 
Action: Mouse moved to (813, 591)
Screenshot: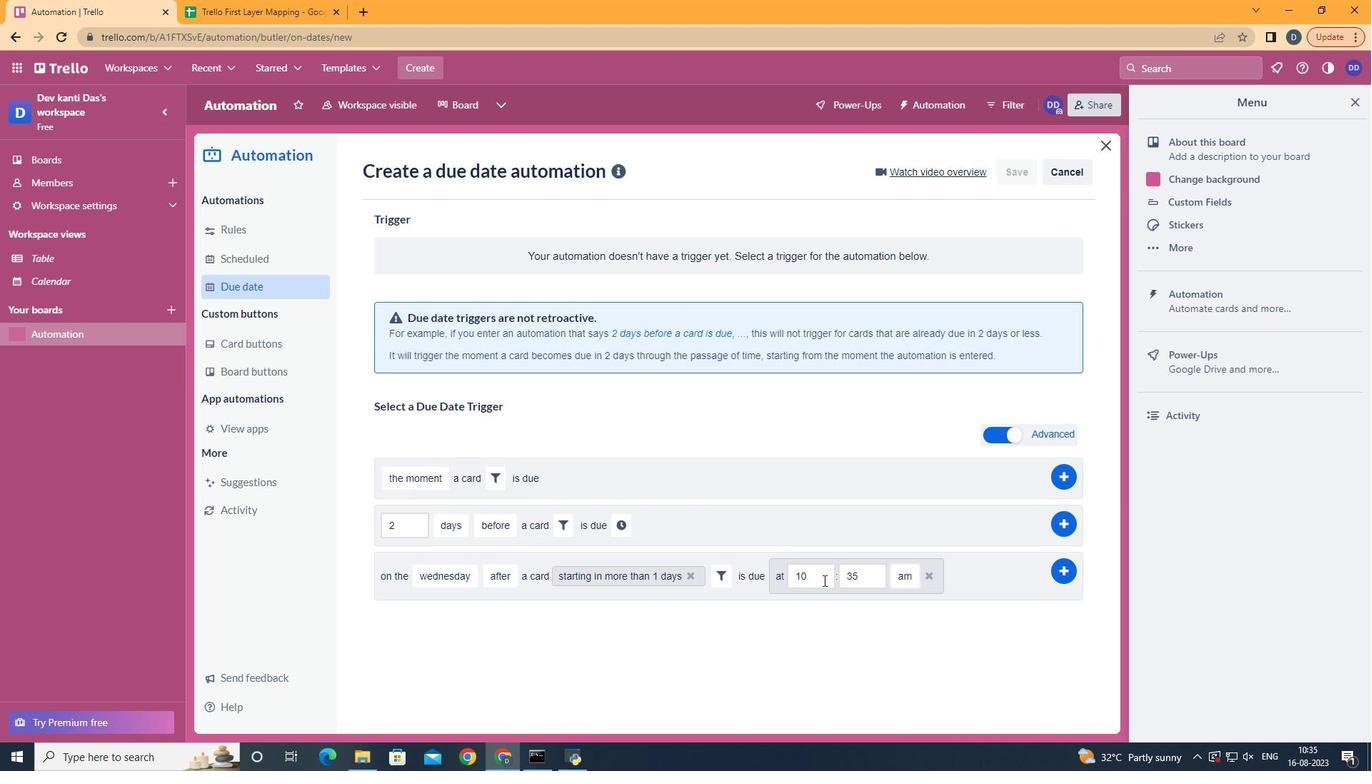 
Action: Mouse pressed left at (813, 591)
Screenshot: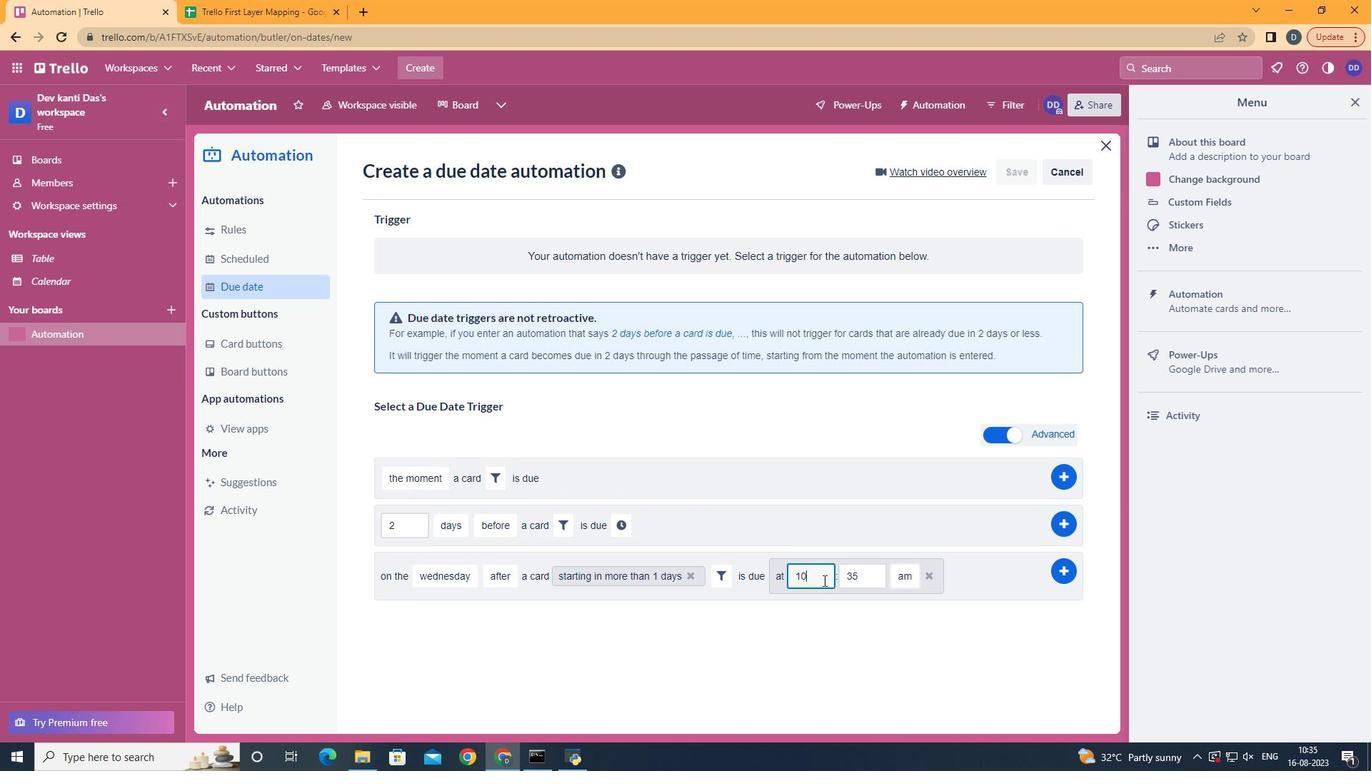 
Action: Mouse moved to (813, 591)
Screenshot: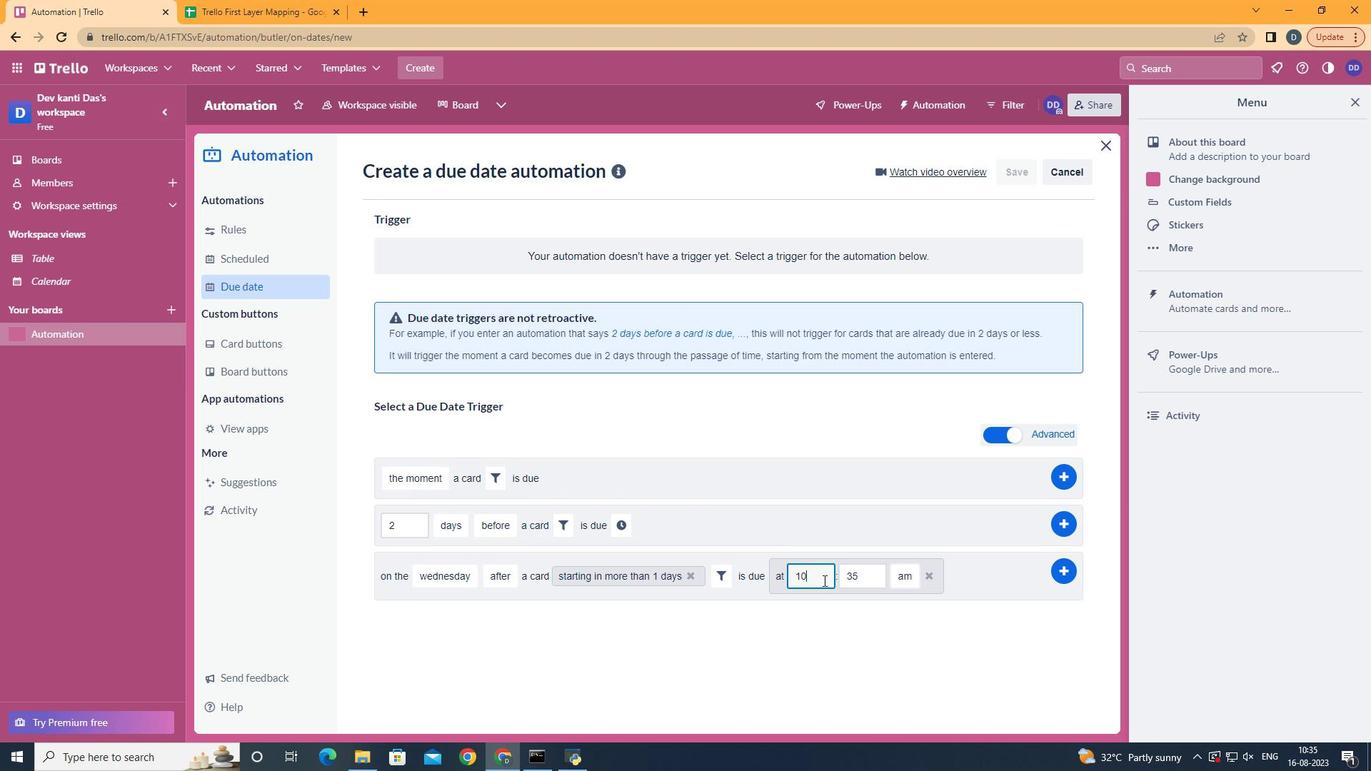 
Action: Key pressed <Key.backspace>1
Screenshot: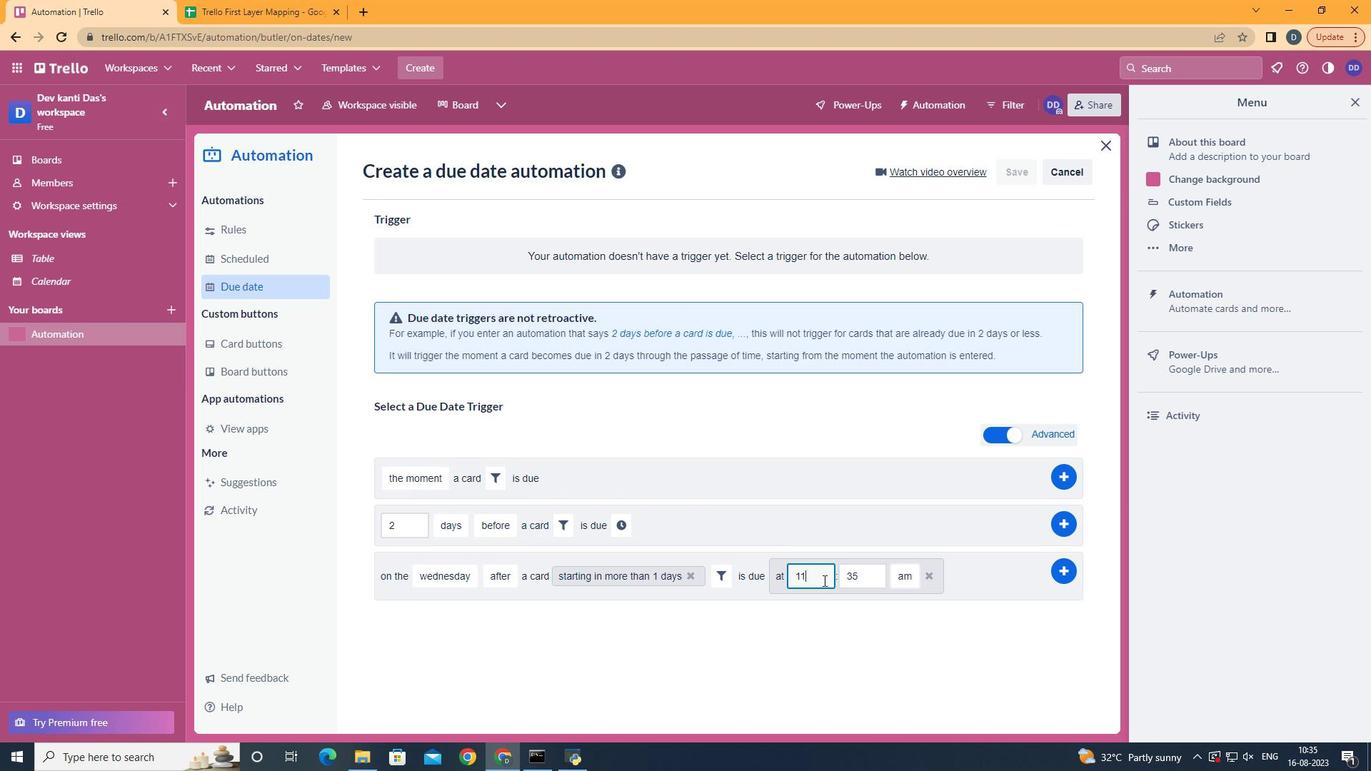 
Action: Mouse moved to (852, 595)
Screenshot: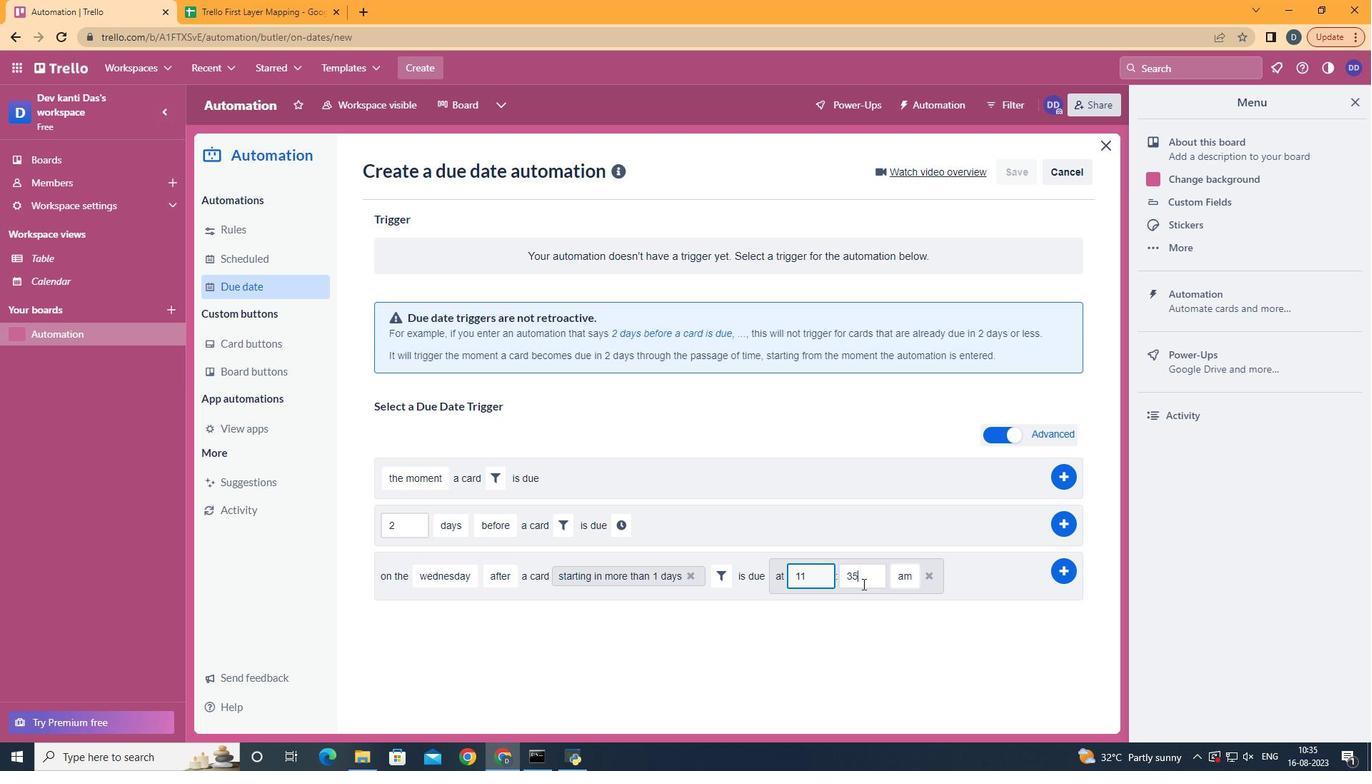 
Action: Mouse pressed left at (852, 595)
Screenshot: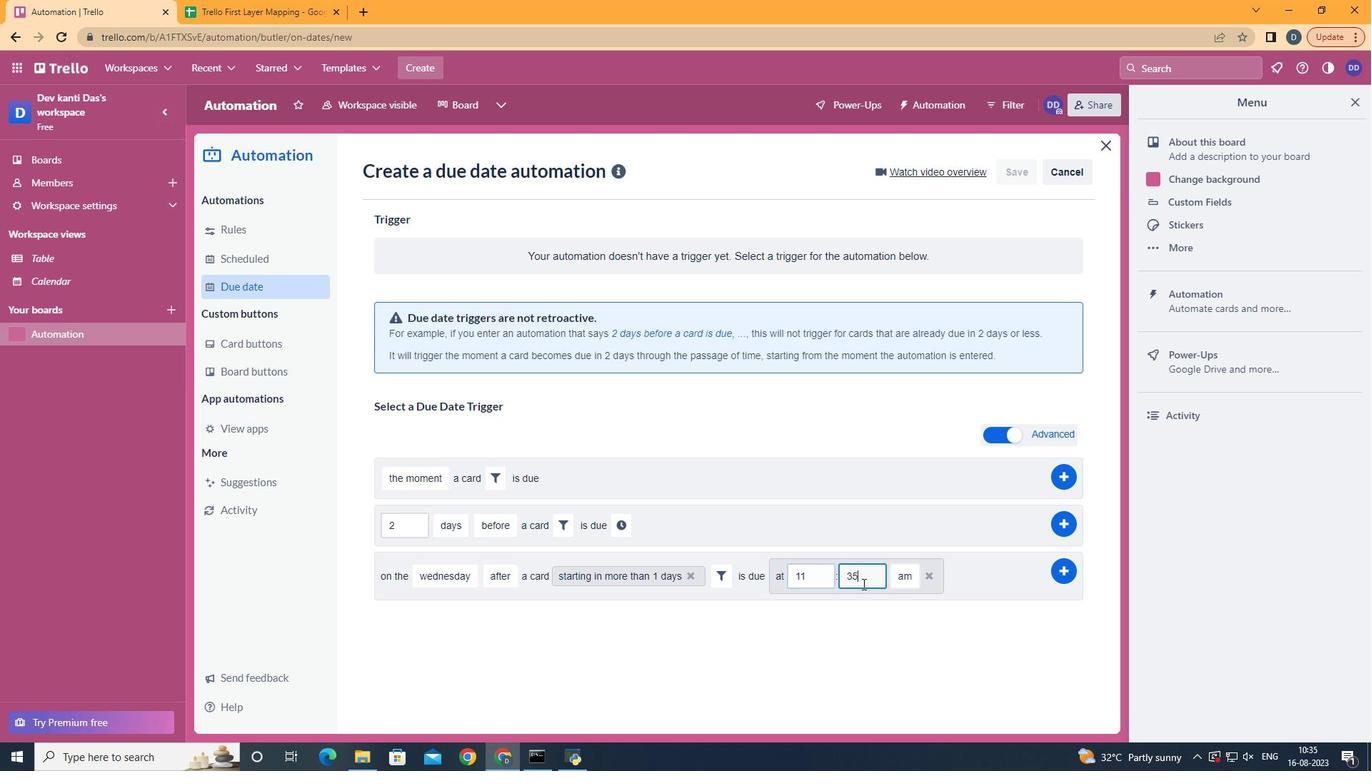 
Action: Key pressed <Key.backspace><Key.backspace>00
Screenshot: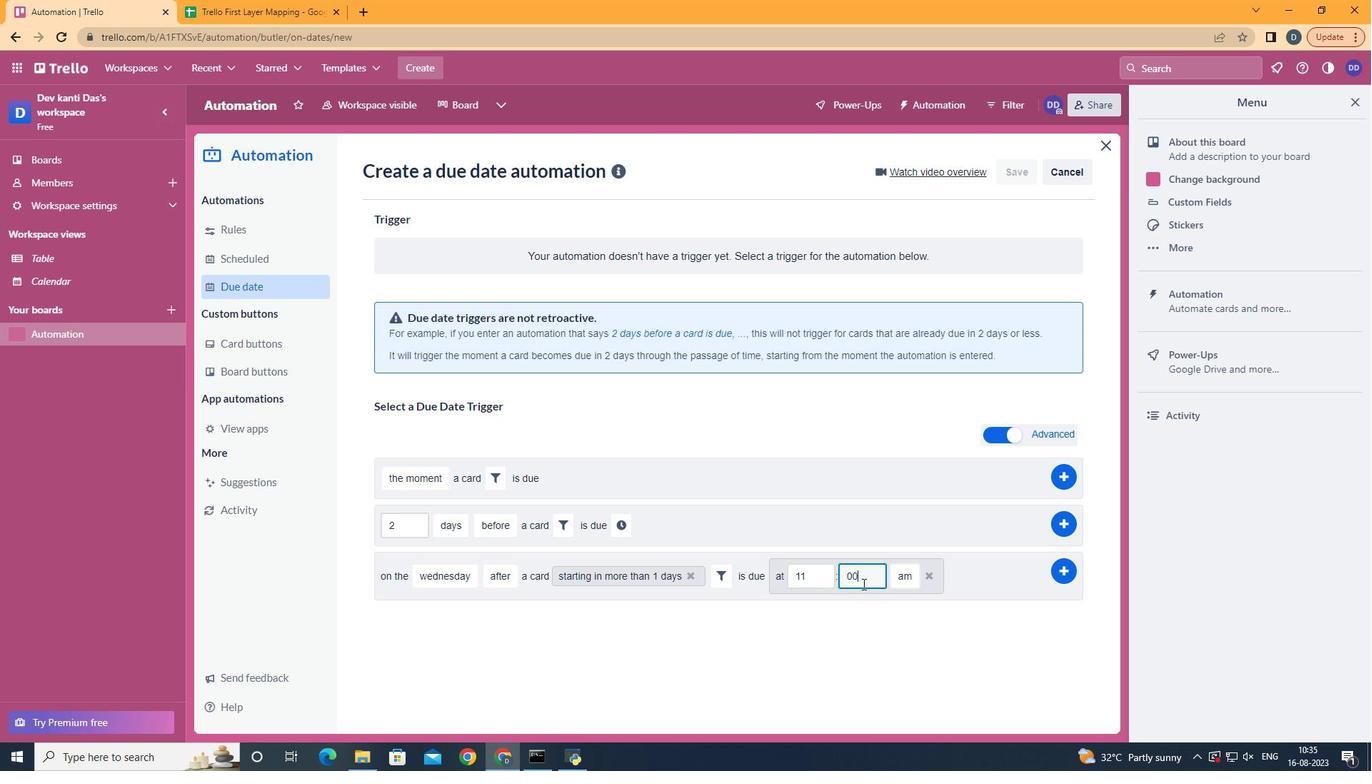 
Action: Mouse moved to (1062, 584)
Screenshot: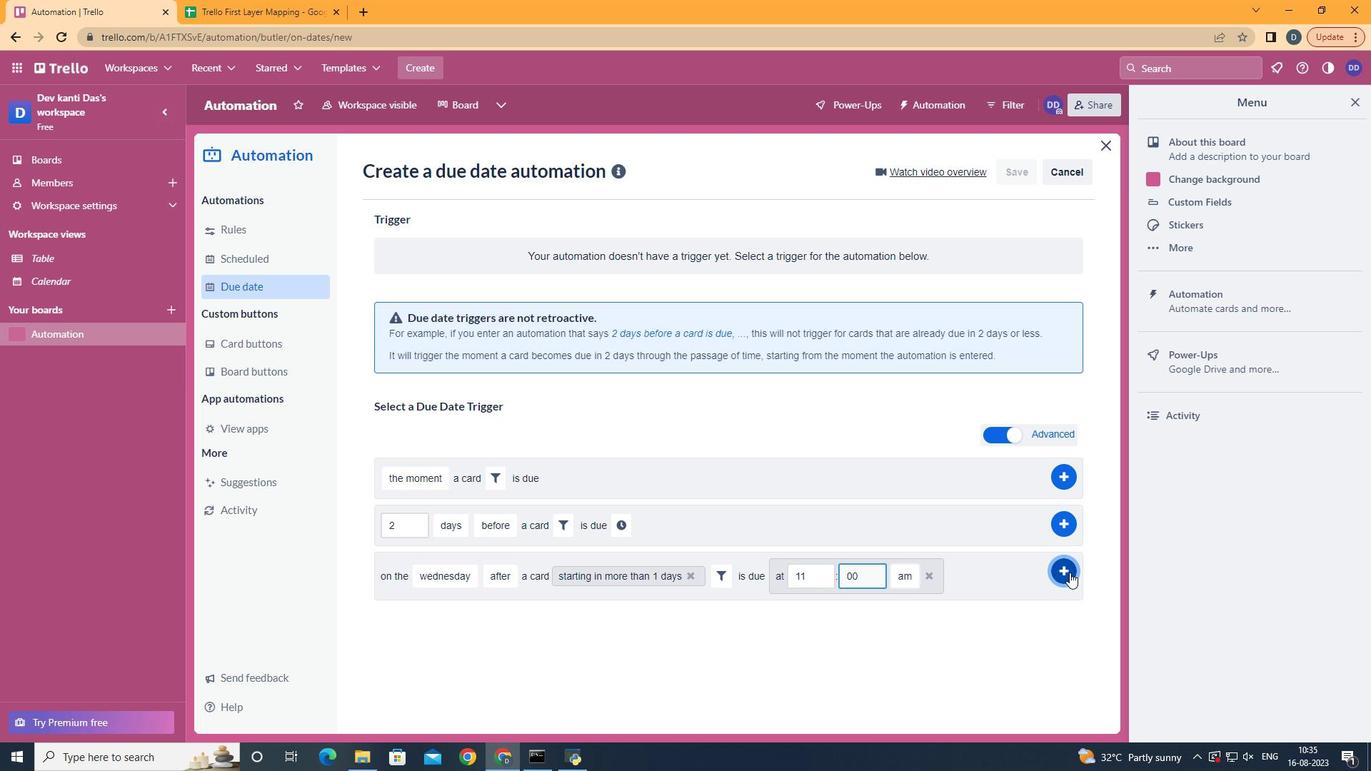 
Action: Mouse pressed left at (1062, 584)
Screenshot: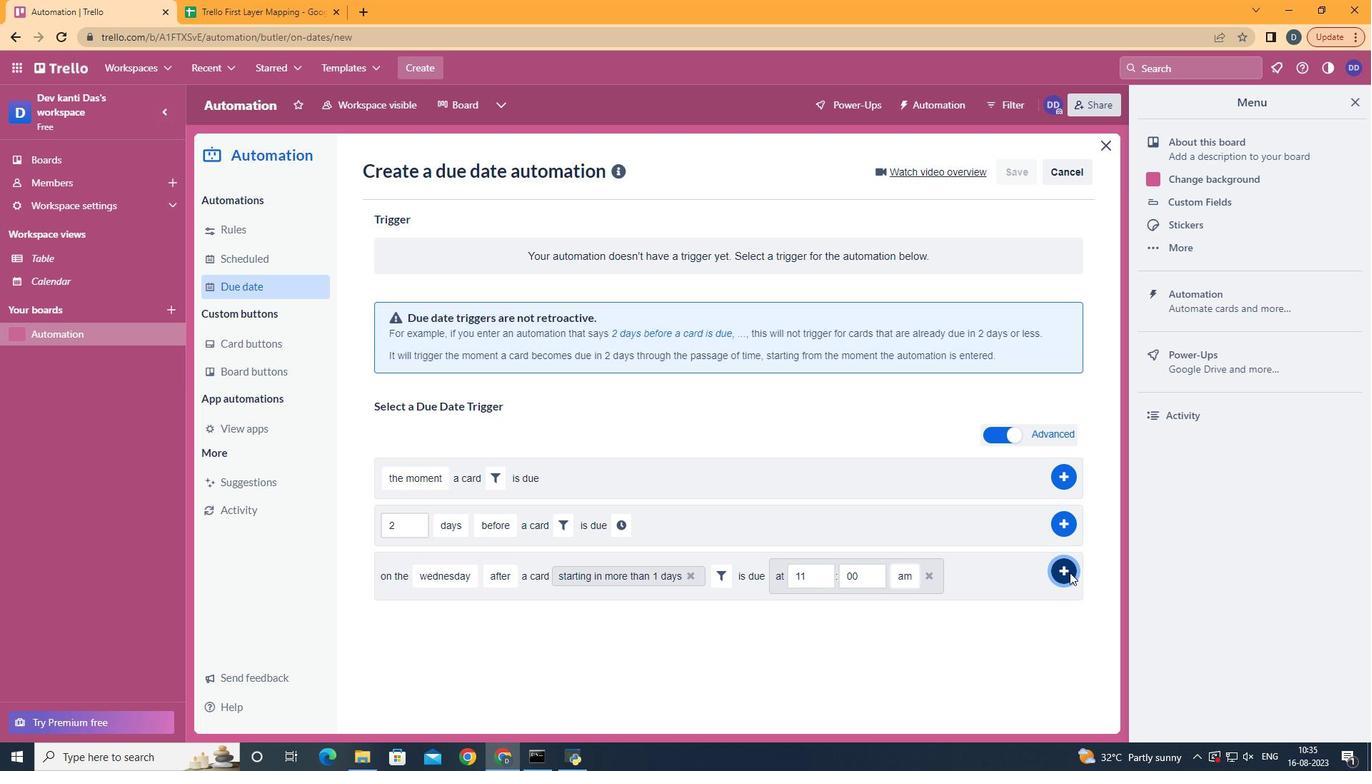 
Action: Mouse moved to (1060, 585)
Screenshot: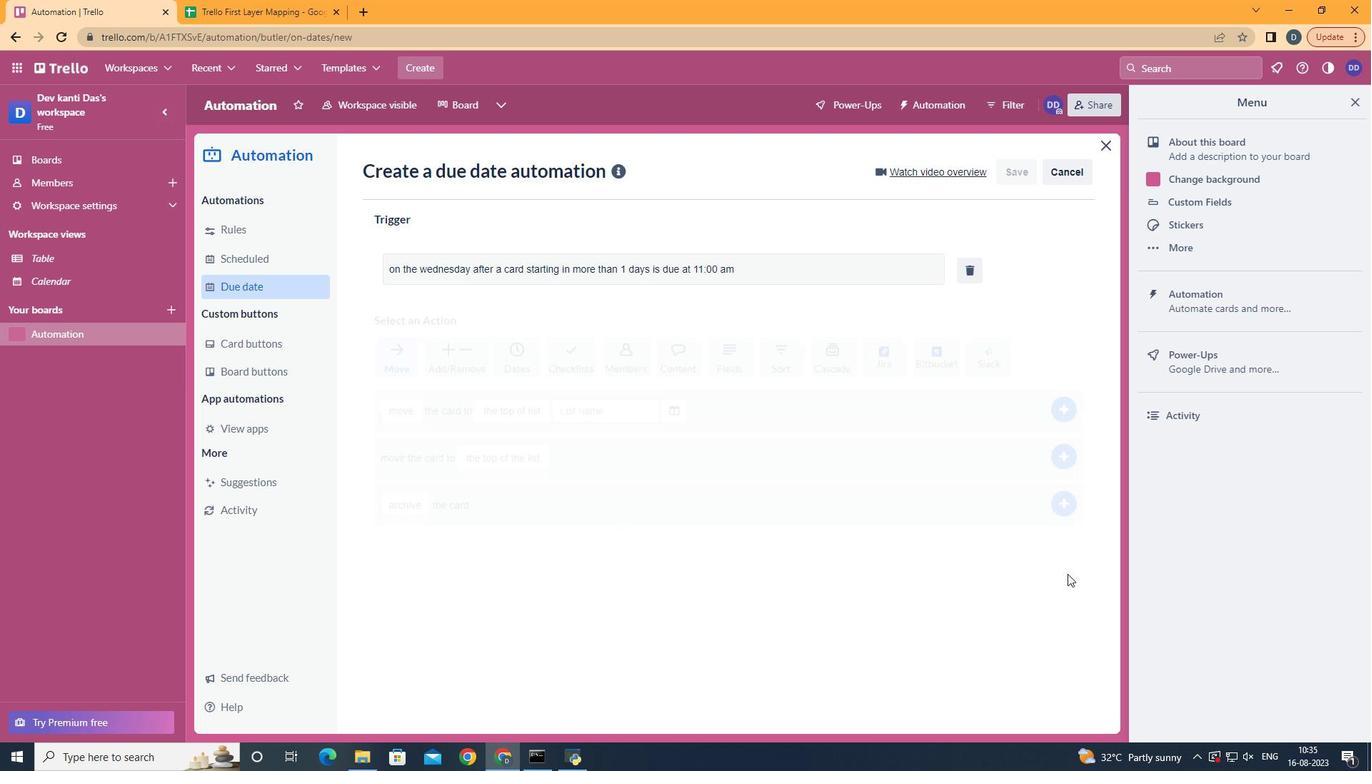 
